 Task: Add an event with the title Second Product Testing Session, date '2023/12/23', time 7:00 AM to 9:00 AMand add a description: Participants will be divided into teams, ensuring a mix of individuals from different departments or backgrounds. This encourages cross-team collaboration and allows participants to interact with colleagues they may not typically work closely with.Select event color  Banana . Add location for the event as: 123 Acropolis of Athens, Athens, Greece, logged in from the account softage.6@softage.netand send the event invitation to softage.3@softage.net and softage.4@softage.net. Set a reminder for the event Doesn't repeat
Action: Mouse moved to (91, 112)
Screenshot: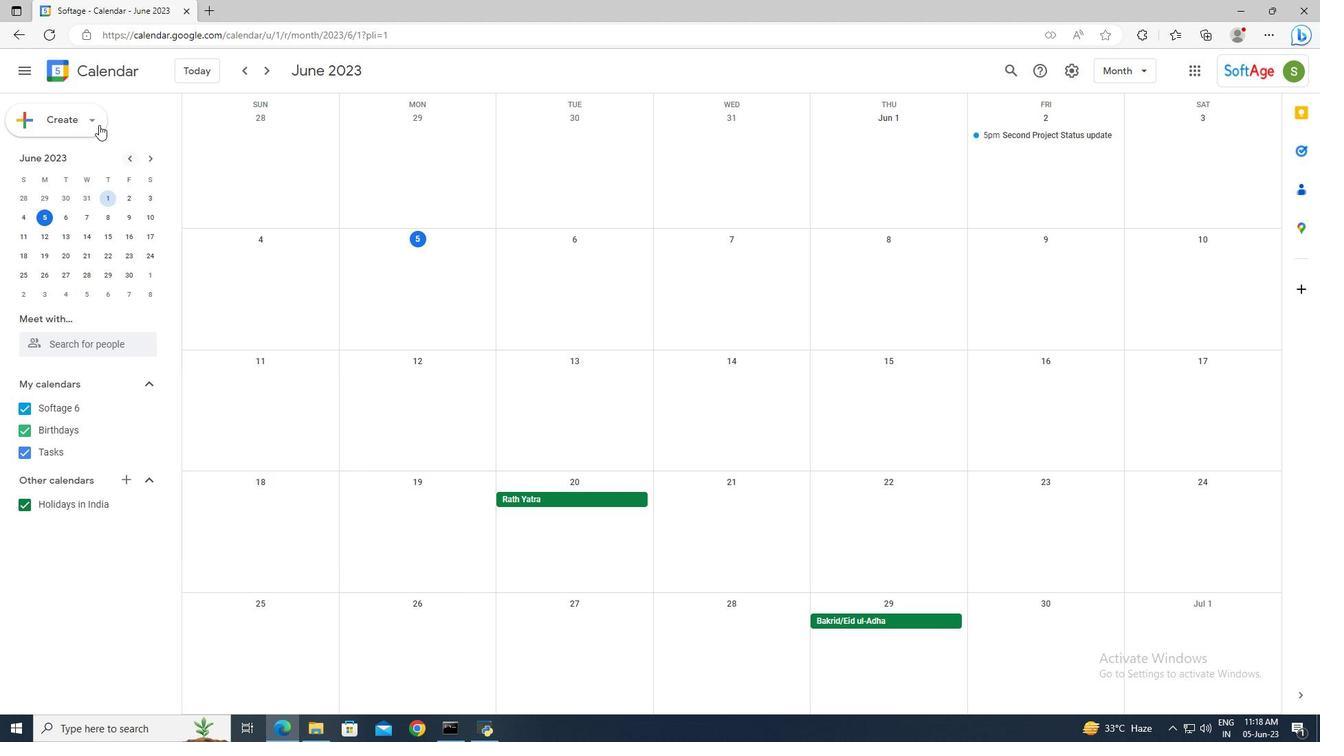 
Action: Mouse pressed left at (91, 112)
Screenshot: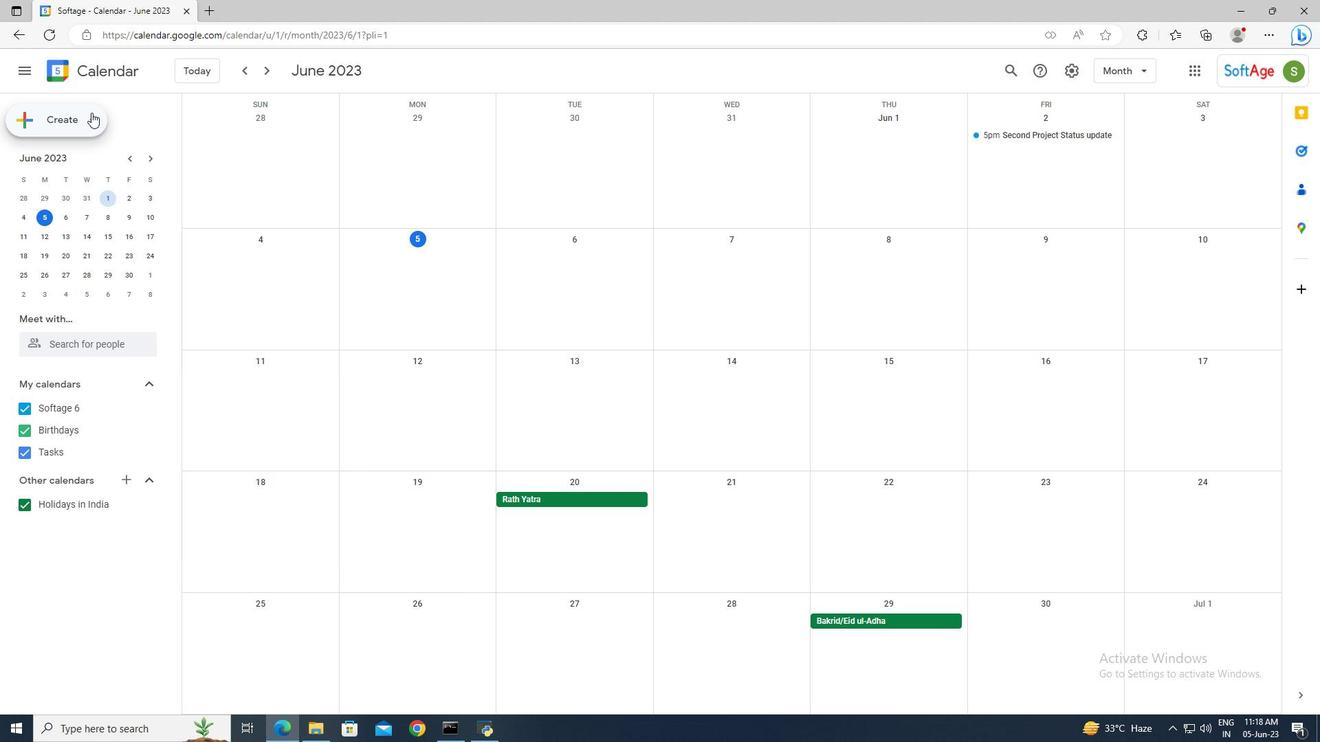 
Action: Mouse moved to (103, 148)
Screenshot: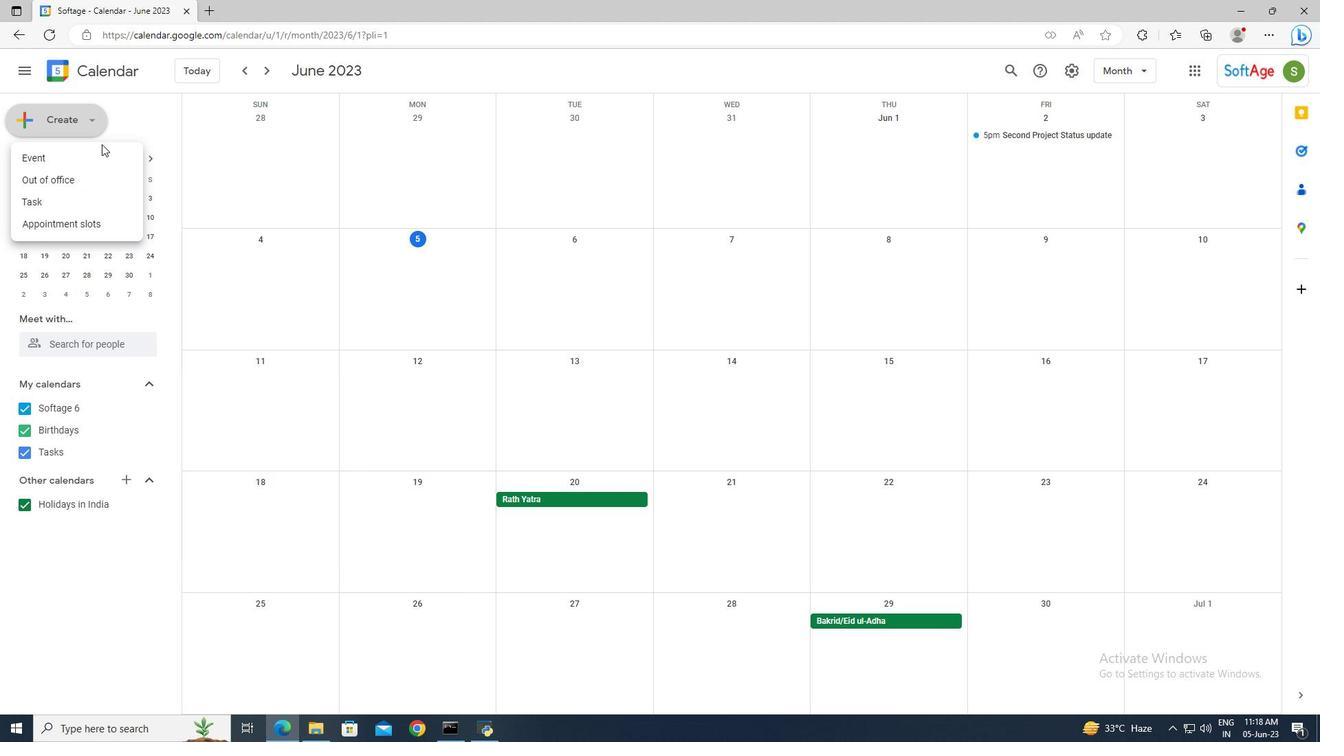 
Action: Mouse pressed left at (103, 148)
Screenshot: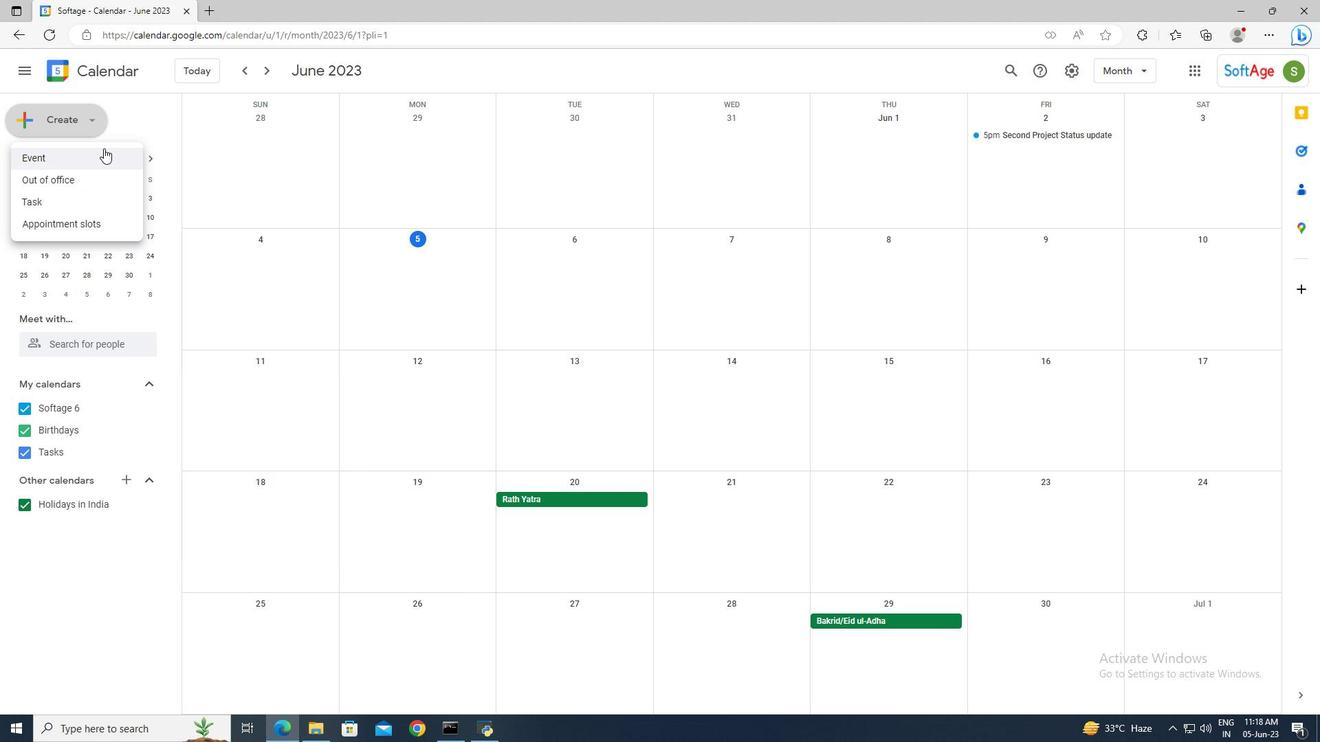 
Action: Mouse moved to (683, 464)
Screenshot: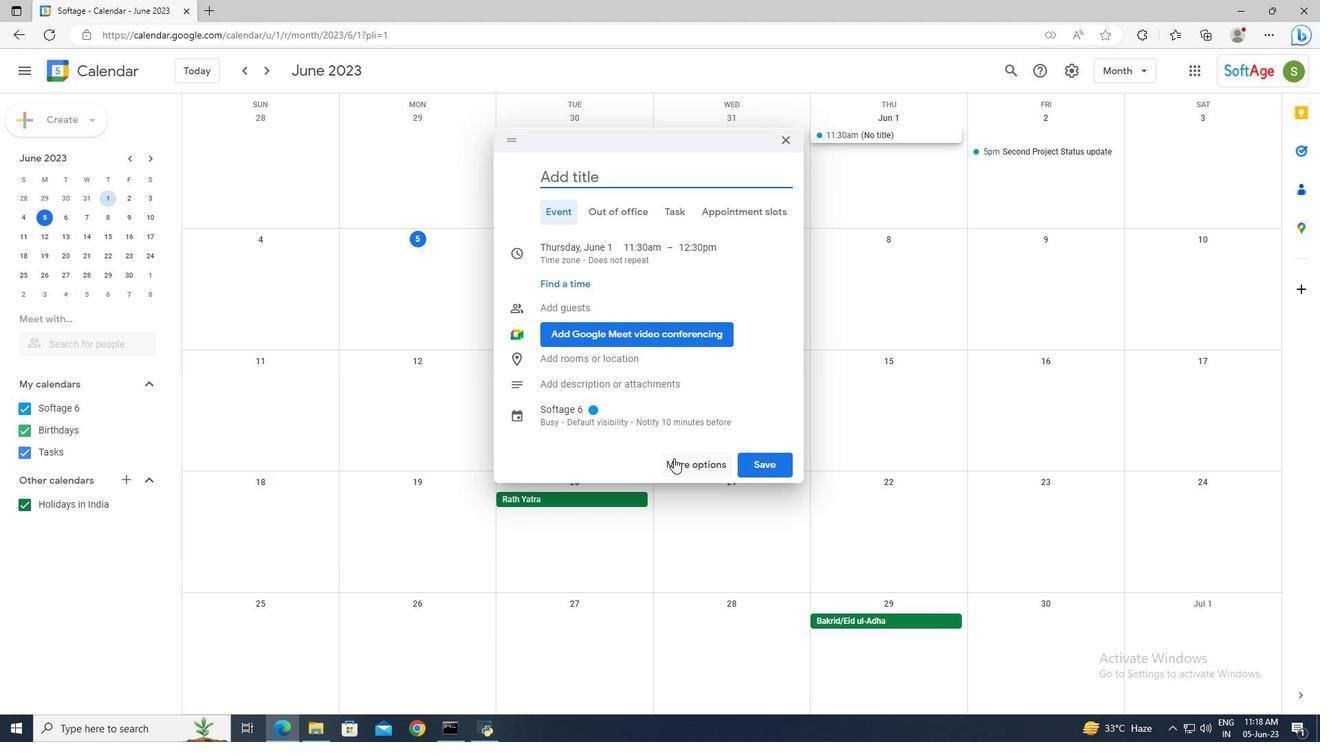 
Action: Mouse pressed left at (683, 464)
Screenshot: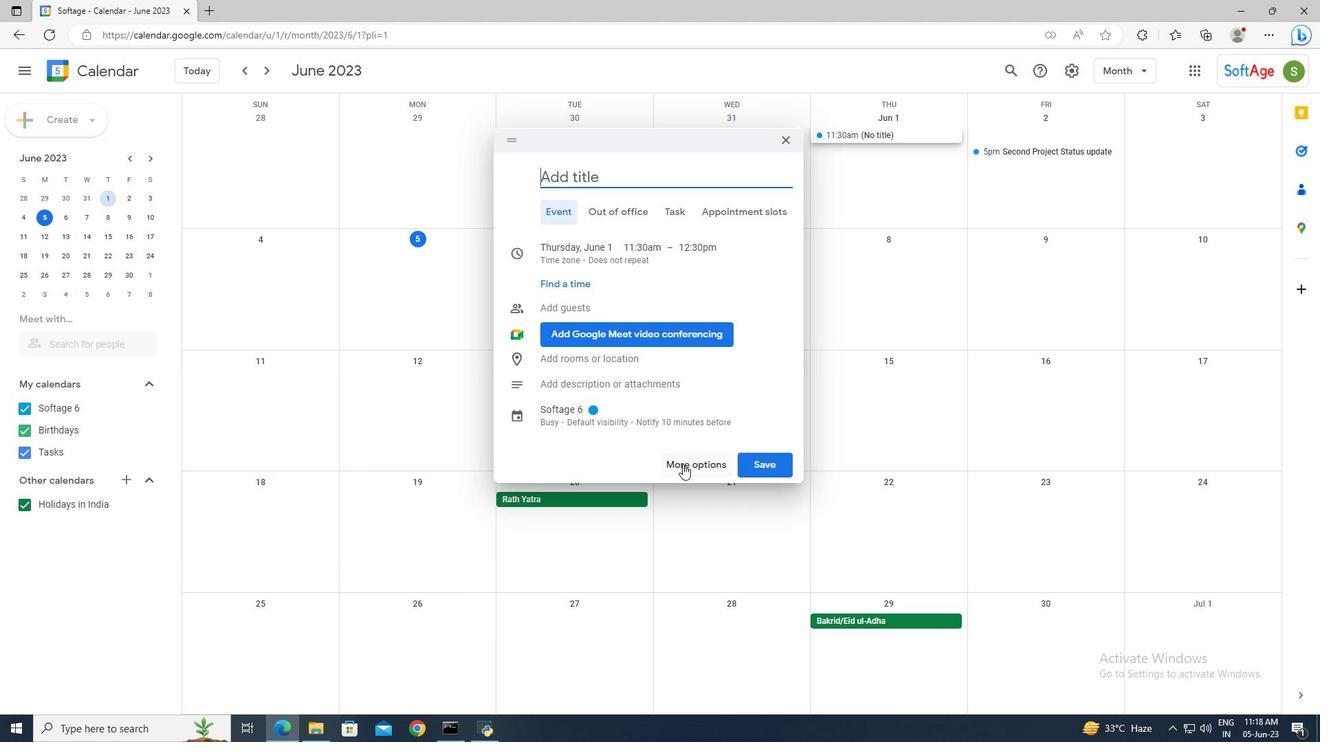 
Action: Mouse moved to (453, 89)
Screenshot: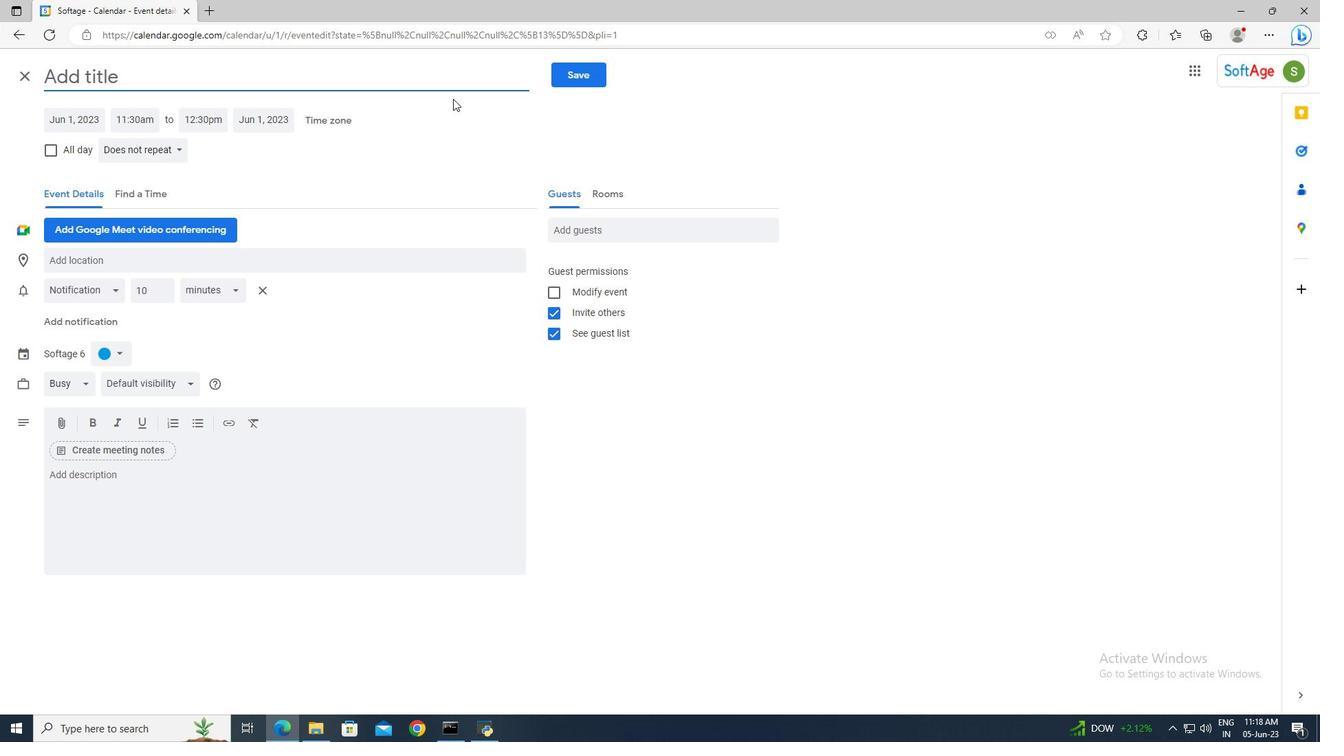 
Action: Mouse pressed left at (453, 89)
Screenshot: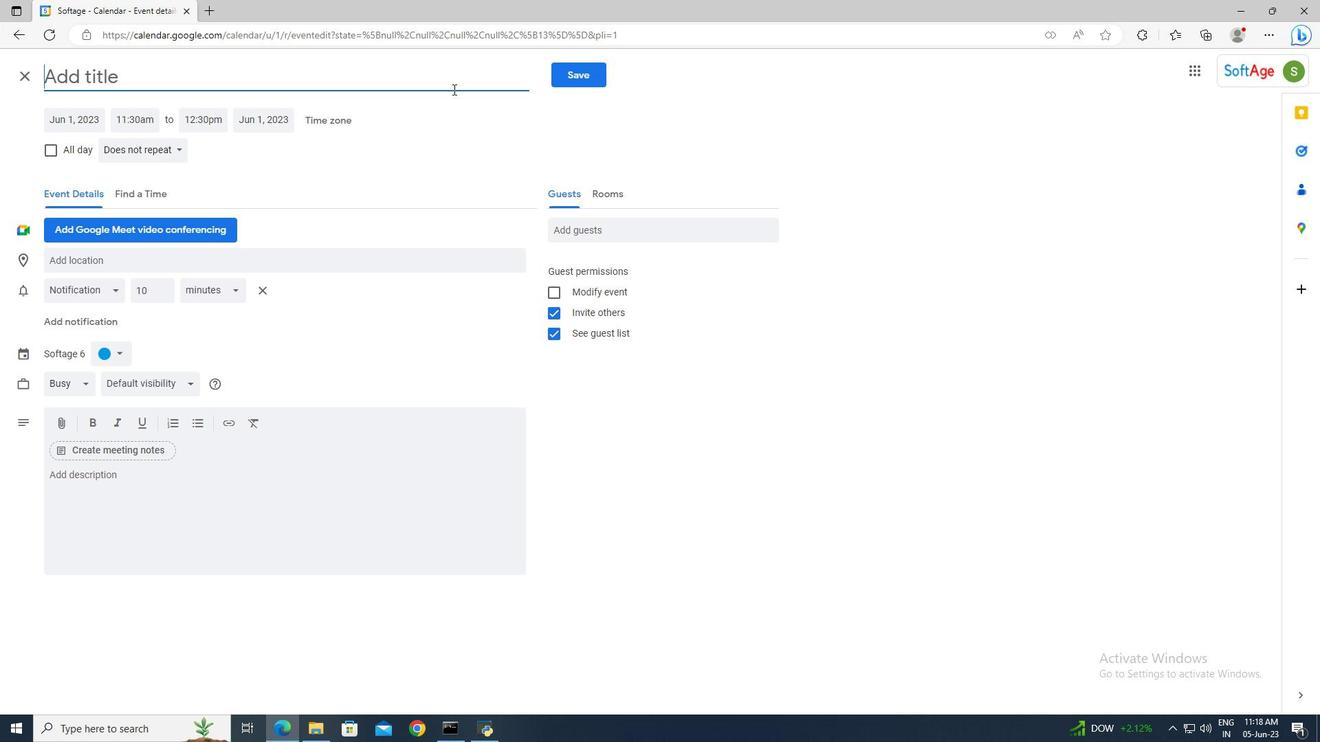 
Action: Key pressed <Key.shift>Second<Key.space><Key.shift>Product<Key.space><Key.shift>Testing<Key.space><Key.shift>Session
Screenshot: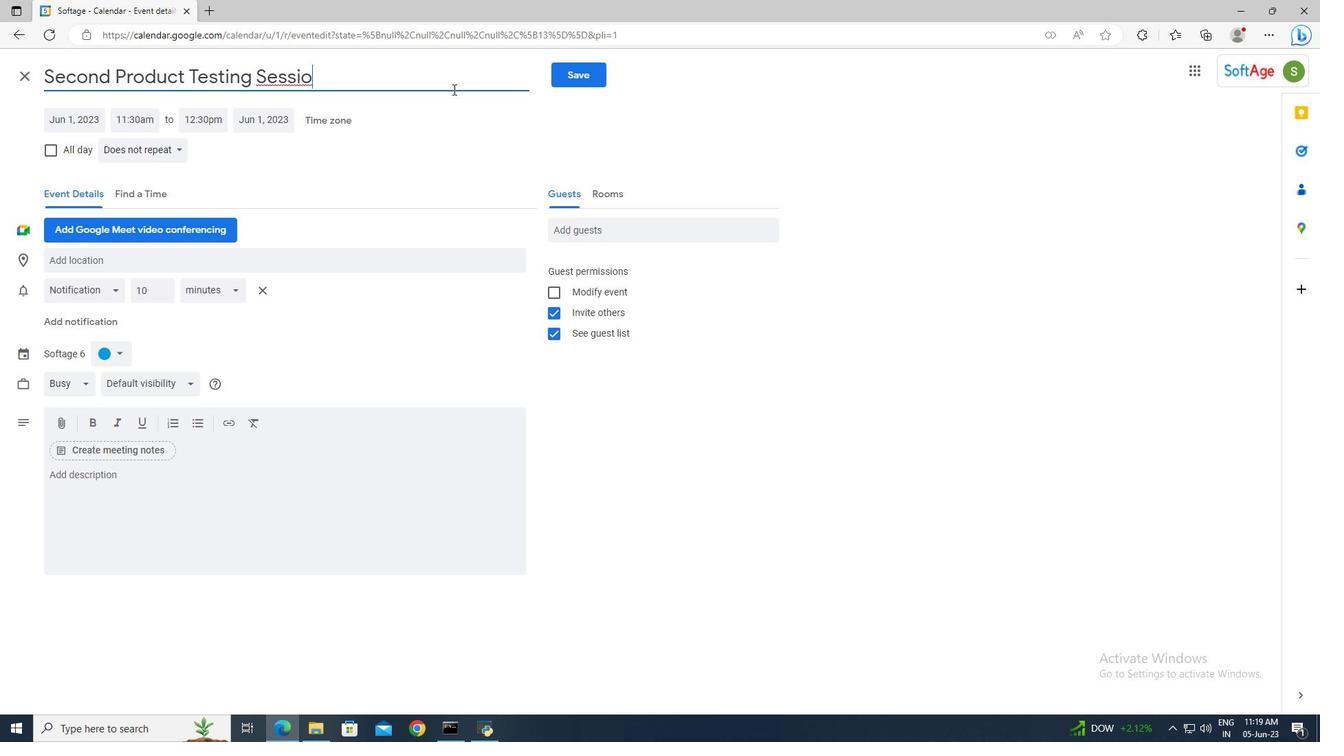 
Action: Mouse moved to (98, 118)
Screenshot: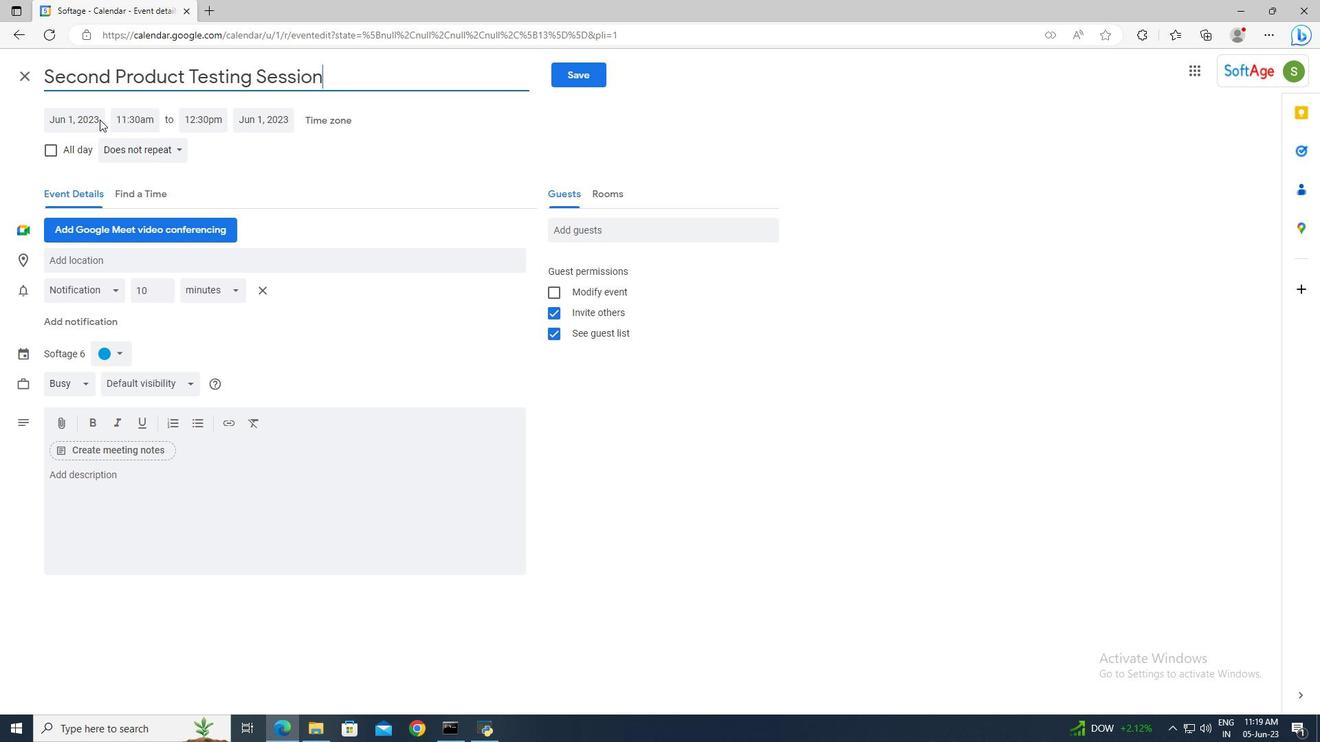 
Action: Mouse pressed left at (98, 118)
Screenshot: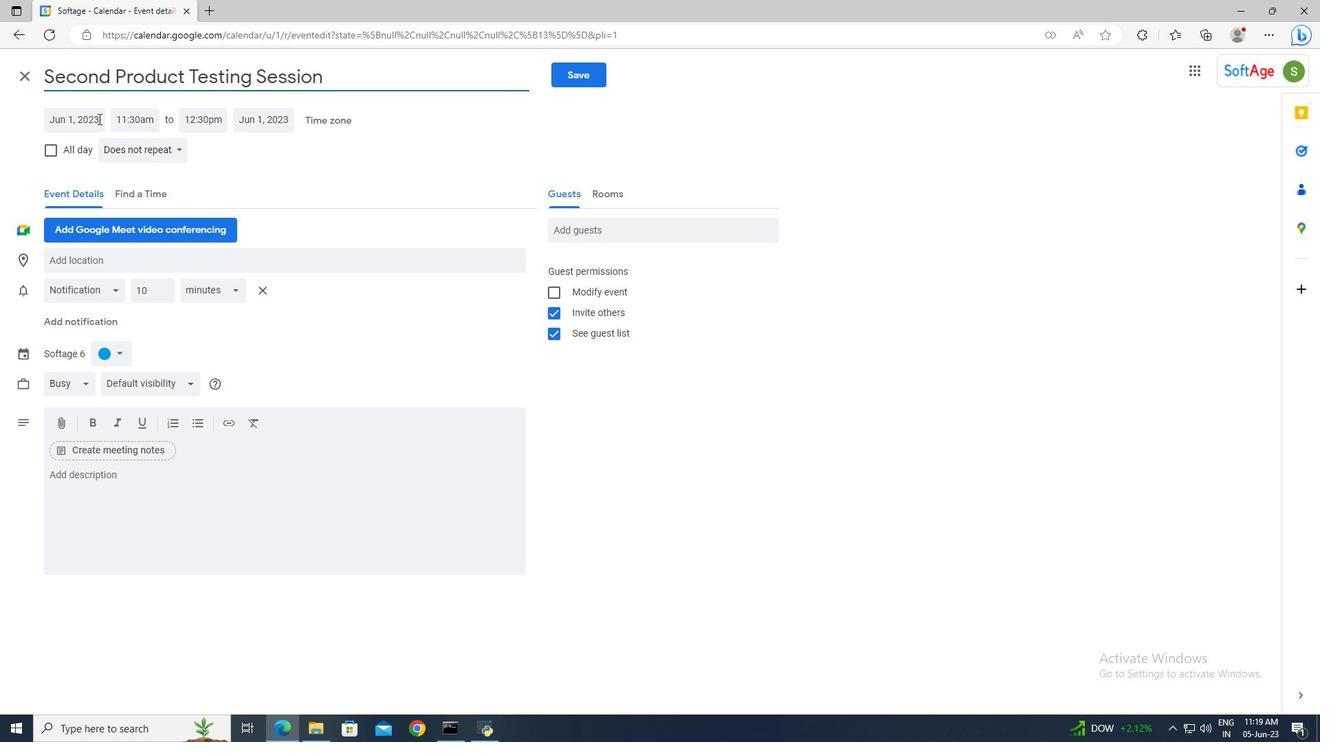 
Action: Mouse moved to (220, 152)
Screenshot: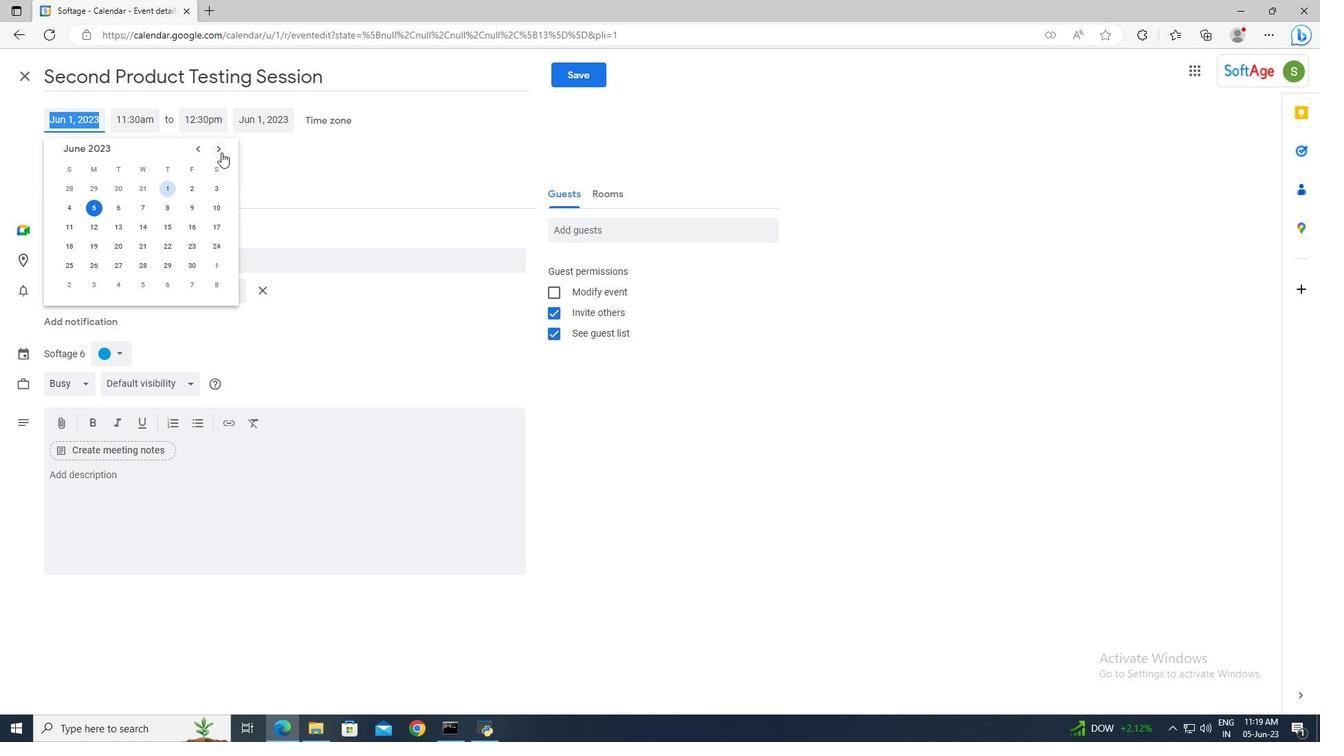
Action: Mouse pressed left at (220, 152)
Screenshot: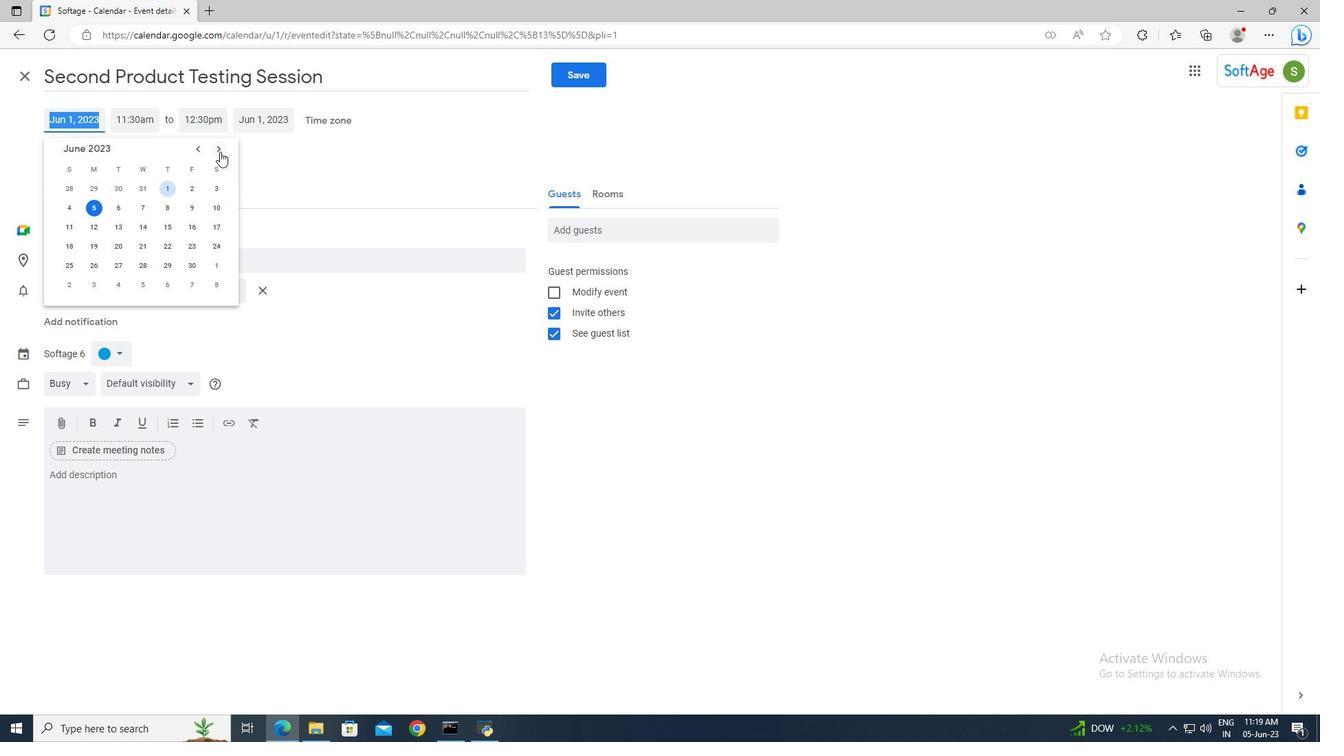 
Action: Mouse pressed left at (220, 152)
Screenshot: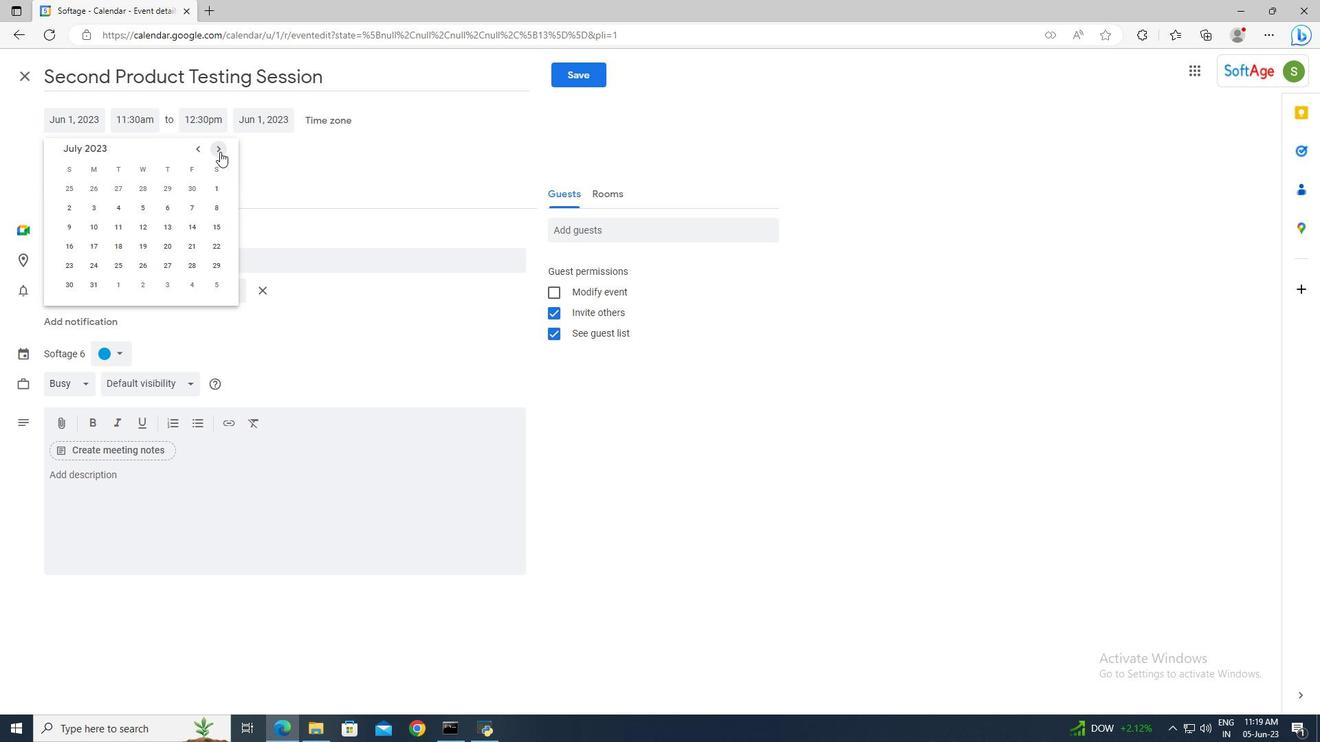 
Action: Mouse pressed left at (220, 152)
Screenshot: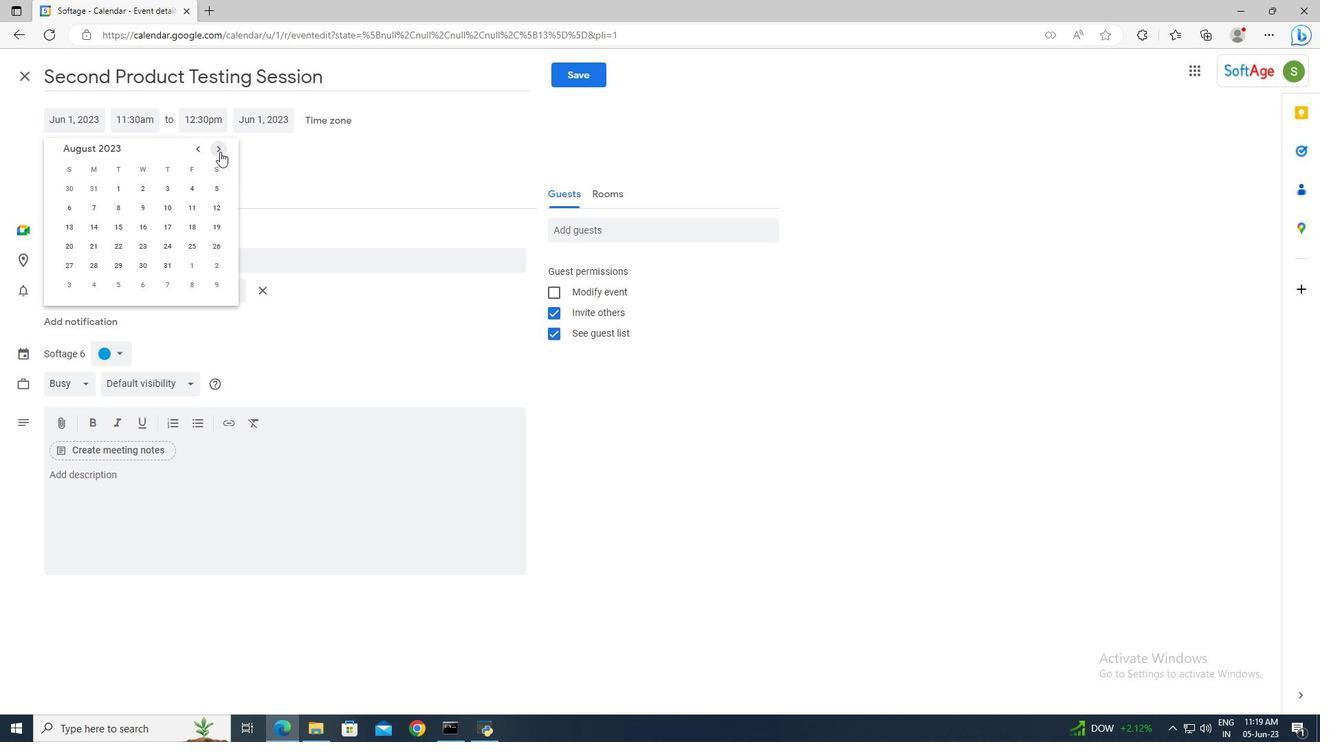 
Action: Mouse pressed left at (220, 152)
Screenshot: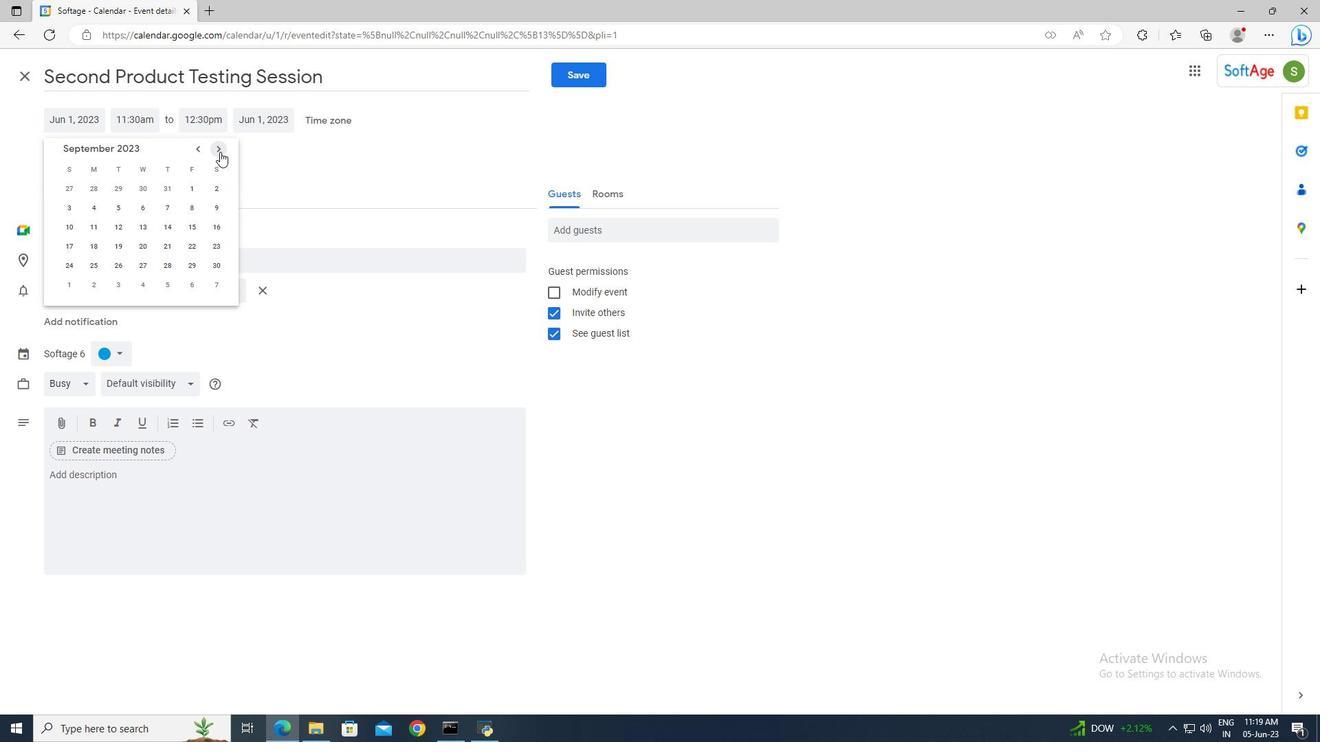 
Action: Mouse pressed left at (220, 152)
Screenshot: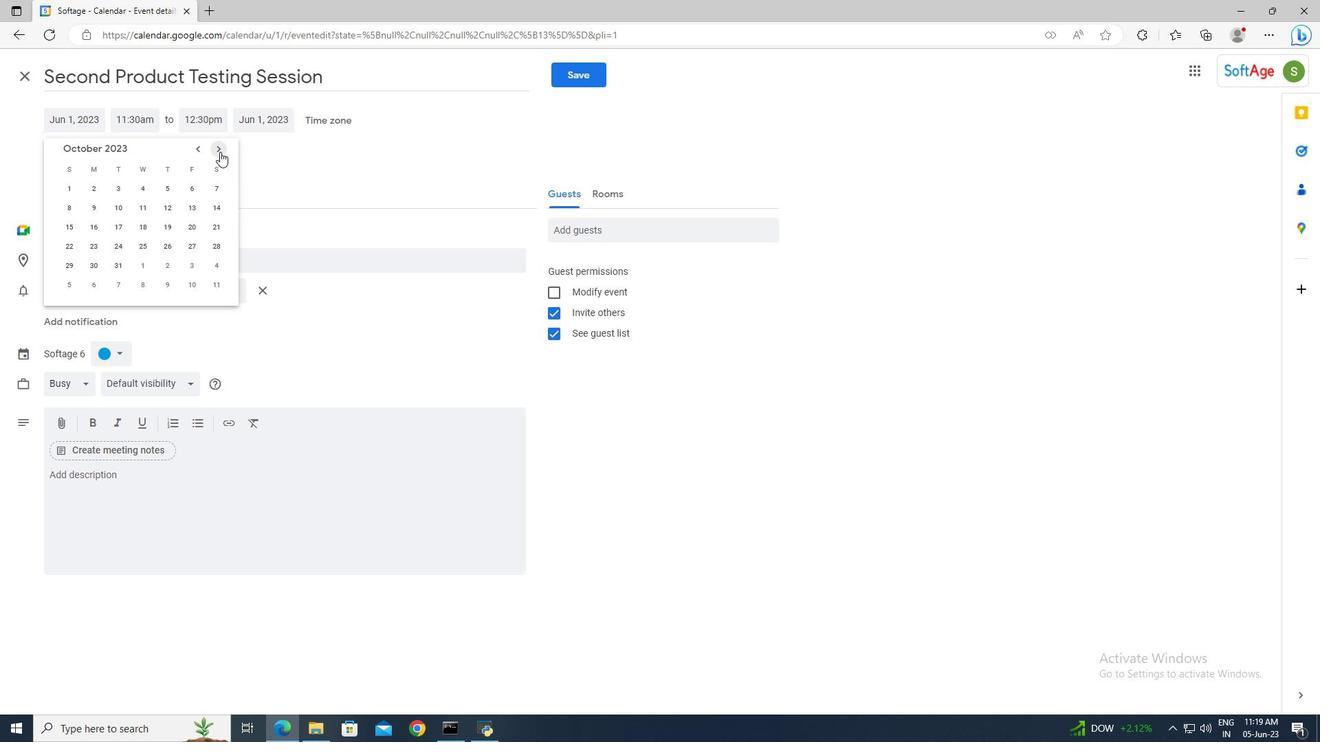 
Action: Mouse moved to (170, 242)
Screenshot: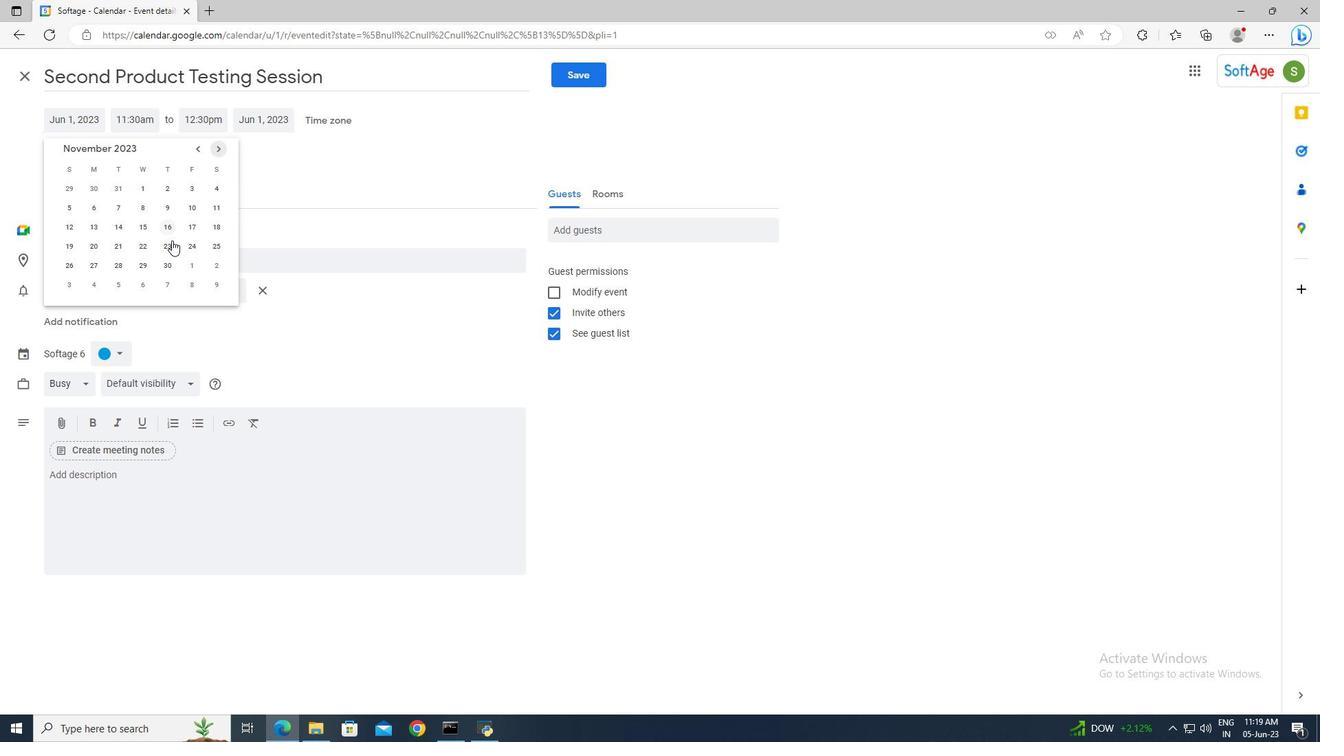 
Action: Mouse pressed left at (170, 242)
Screenshot: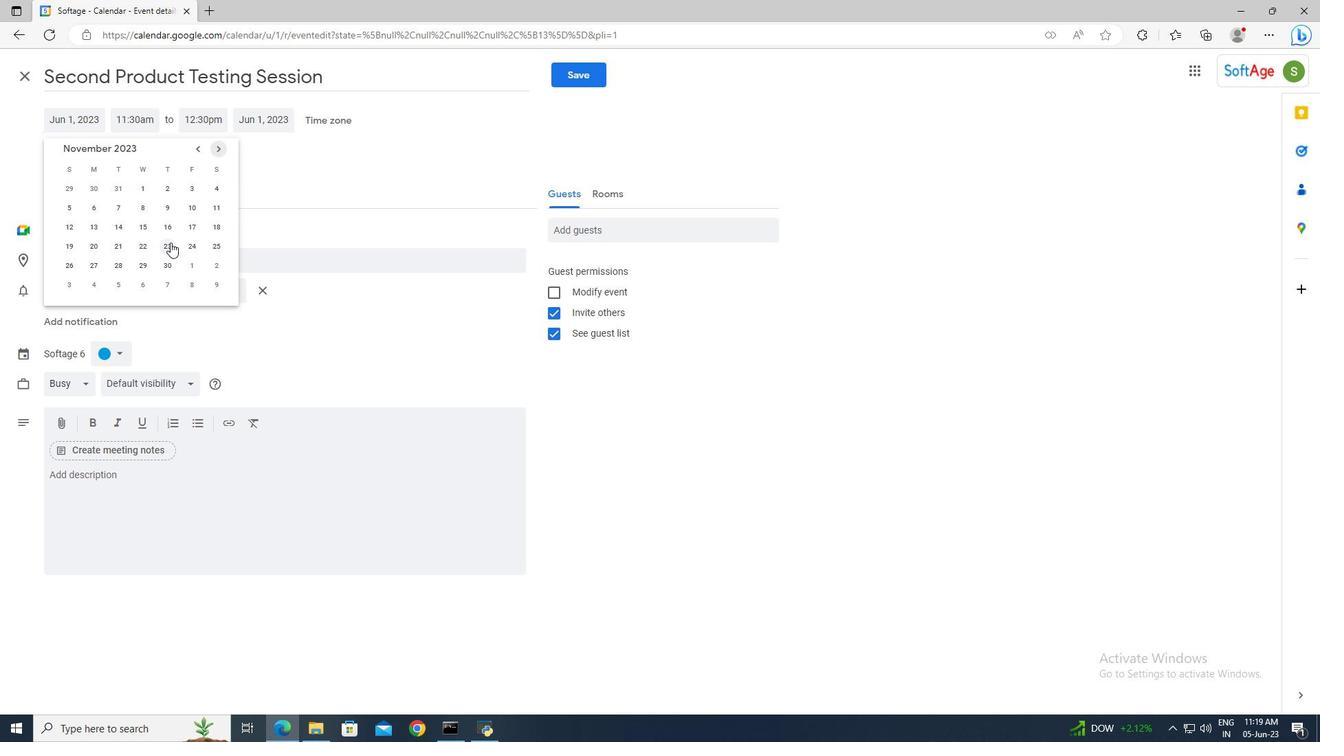 
Action: Mouse moved to (155, 124)
Screenshot: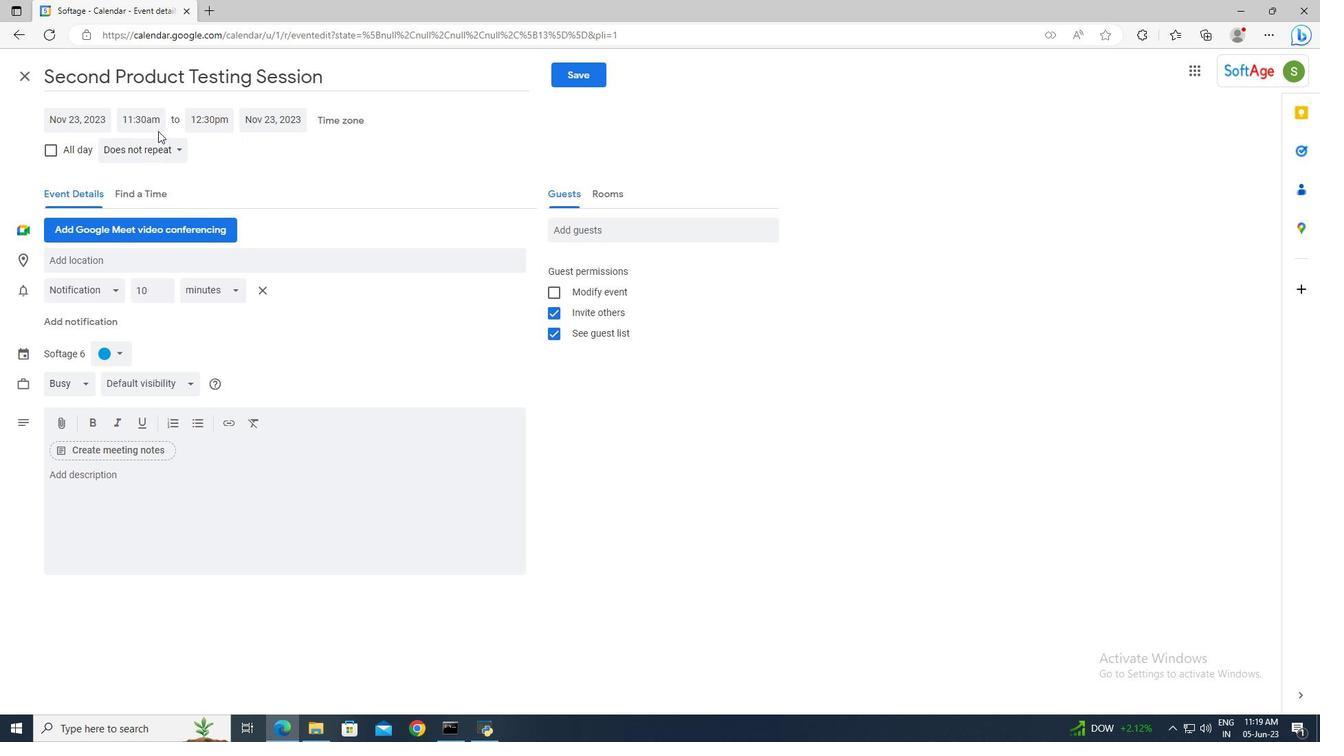 
Action: Mouse pressed left at (155, 124)
Screenshot: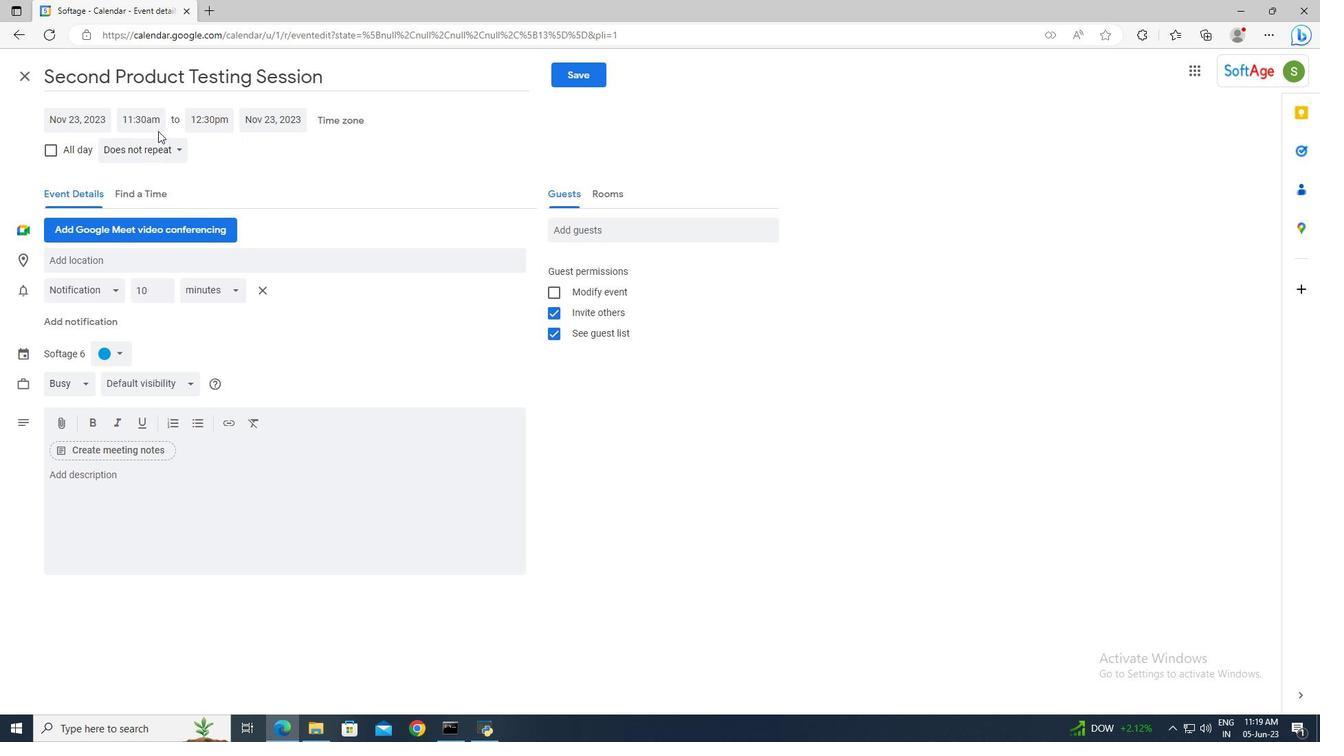 
Action: Key pressed 7<Key.shift>:00am<Key.enter><Key.tab>9<Key.shift>:00<Key.enter>
Screenshot: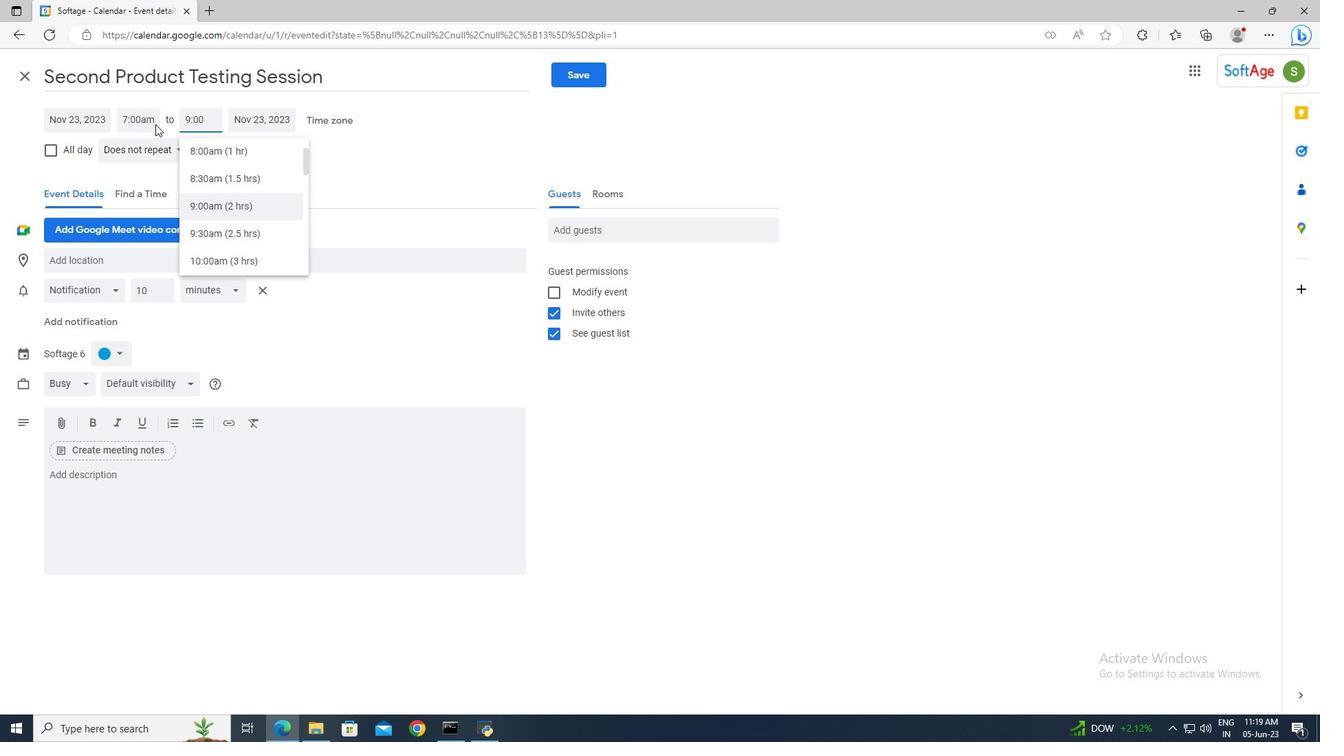 
Action: Mouse moved to (145, 484)
Screenshot: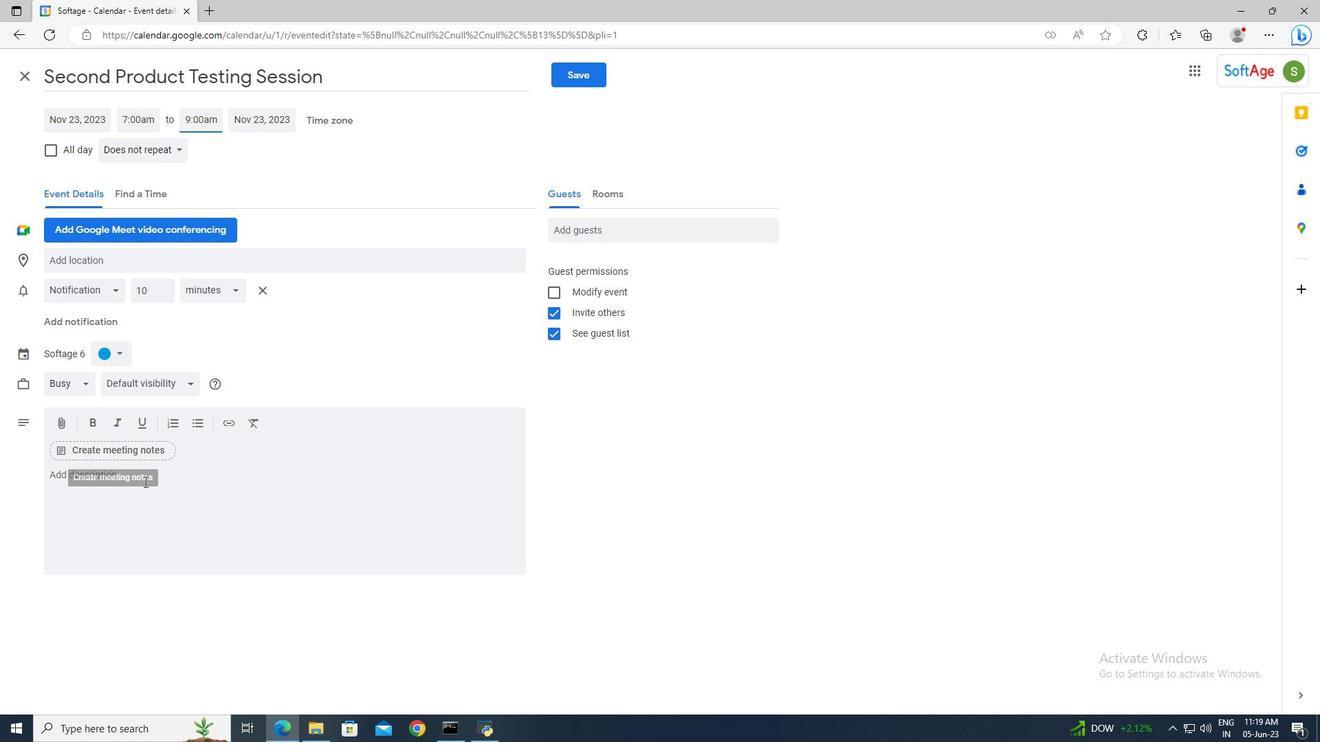 
Action: Mouse pressed left at (145, 484)
Screenshot: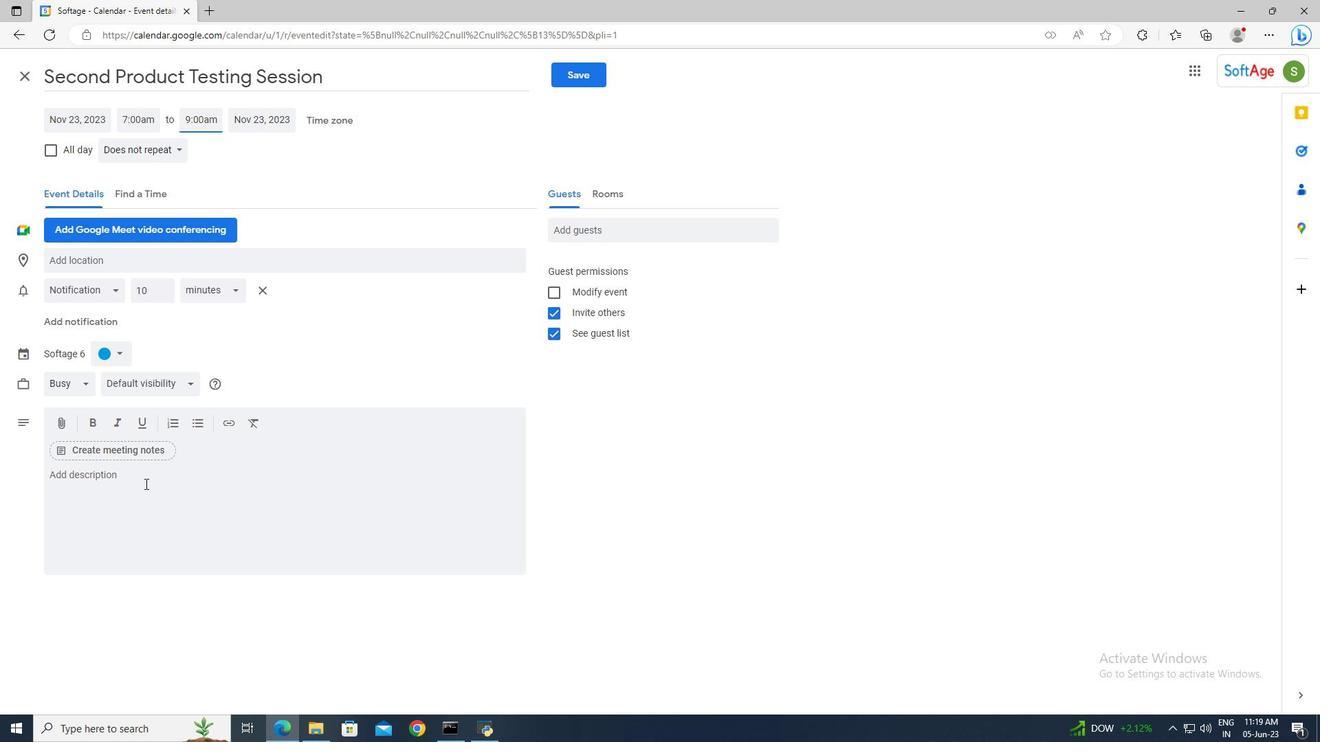 
Action: Key pressed <Key.shift>Participants<Key.space>will<Key.space>be<Key.space>divided<Key.space>into<Key.space>teams,<Key.space>ensuring<Key.space>a<Key.space>mix<Key.space>of<Key.space>individuals<Key.space>from<Key.space>different<Key.space>departments<Key.space>or<Key.space>backgrounds.<Key.space><Key.shift>This<Key.space>encourages<Key.space>cross-team<Key.space>collaboration<Key.space>and<Key.space>allows<Key.space>participants<Key.space>to<Key.space>interact<Key.space>with<Key.space>colleagues<Key.space>they<Key.space>may<Key.space>not<Key.space>typically<Key.space>work<Key.space>closely<Key.space>with.
Screenshot: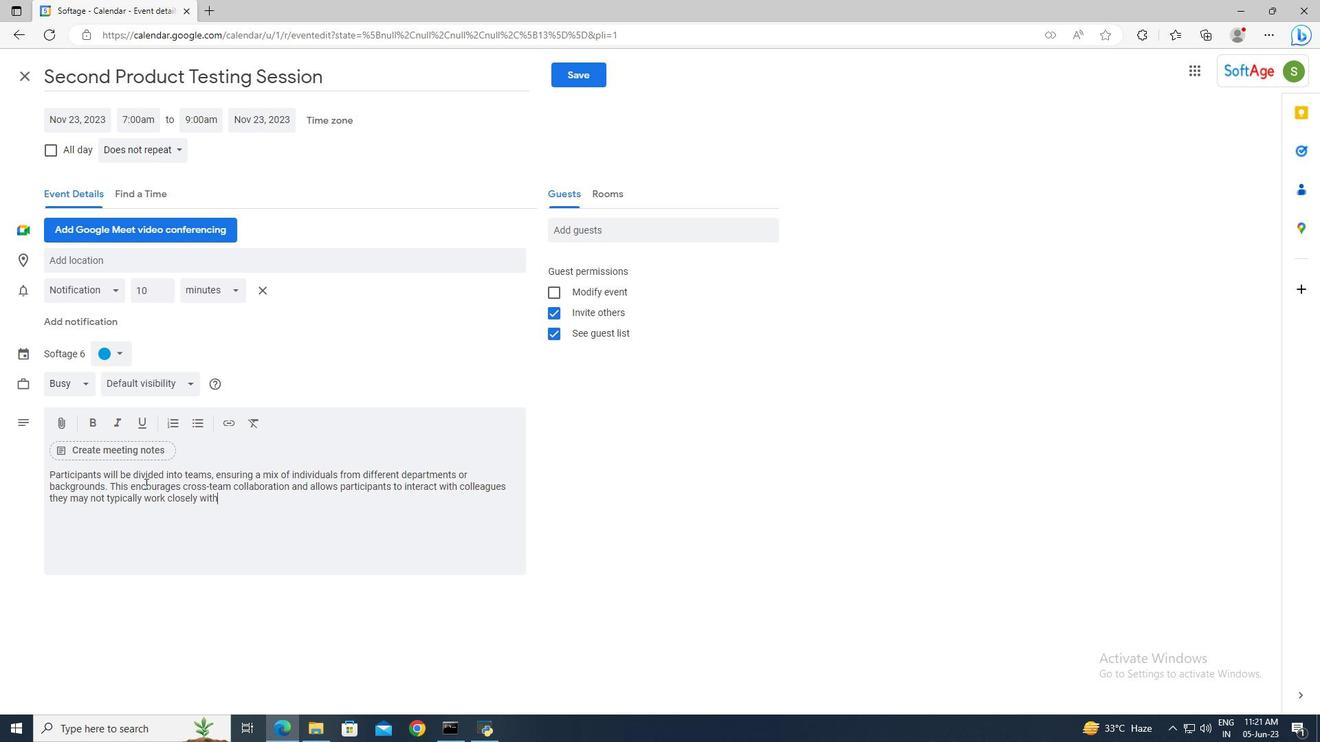
Action: Mouse moved to (122, 354)
Screenshot: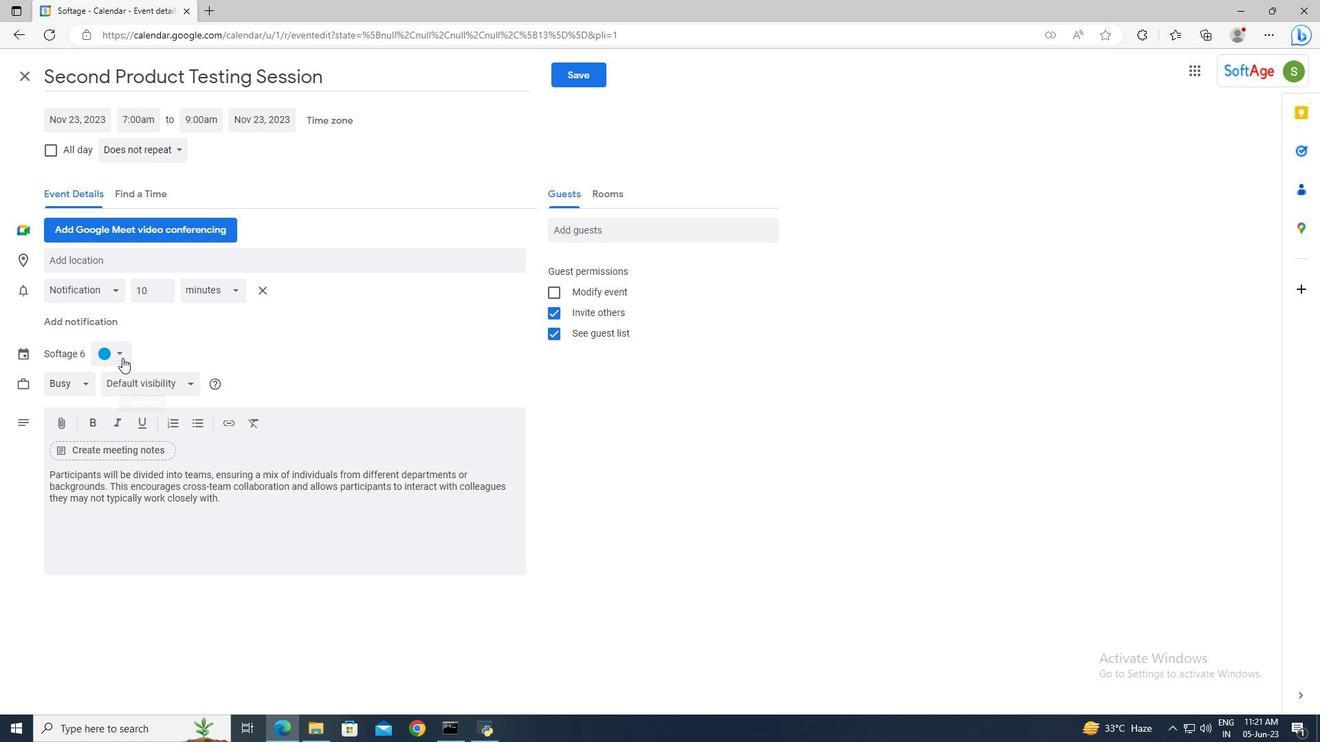 
Action: Mouse pressed left at (122, 354)
Screenshot: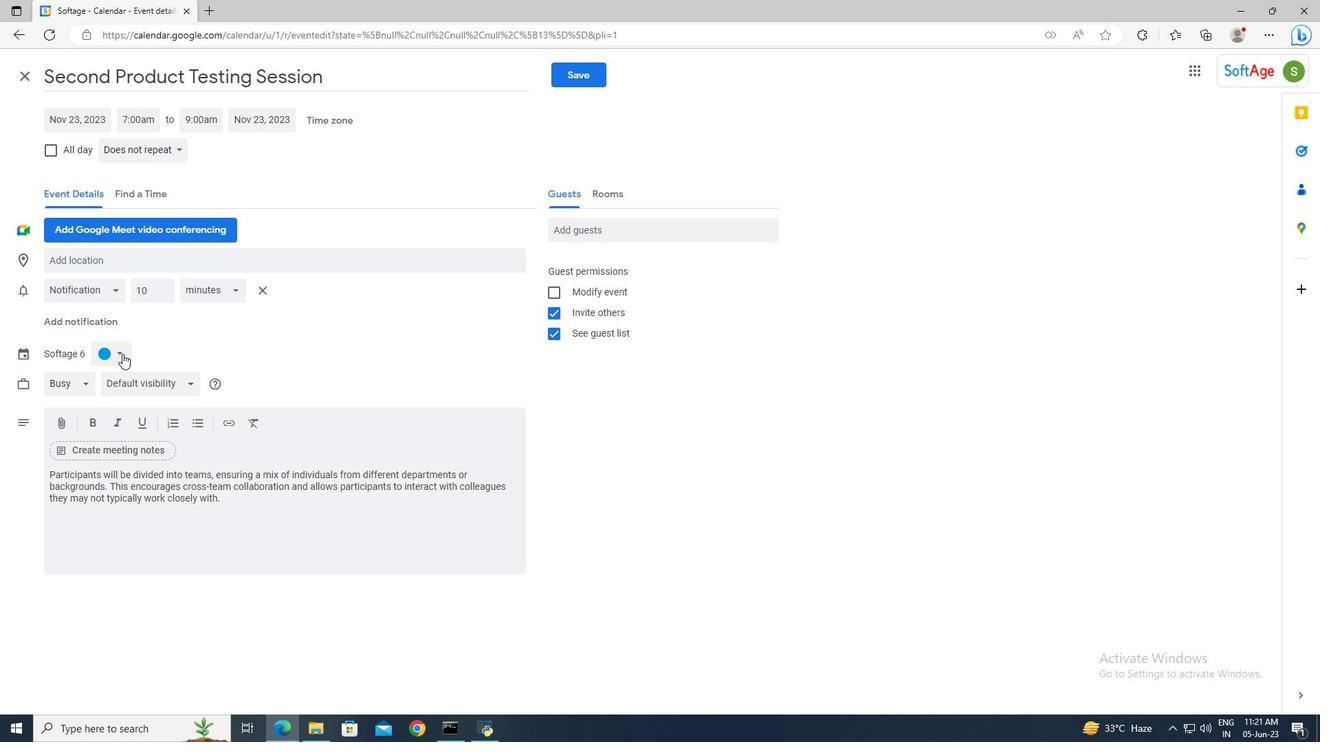 
Action: Mouse moved to (122, 368)
Screenshot: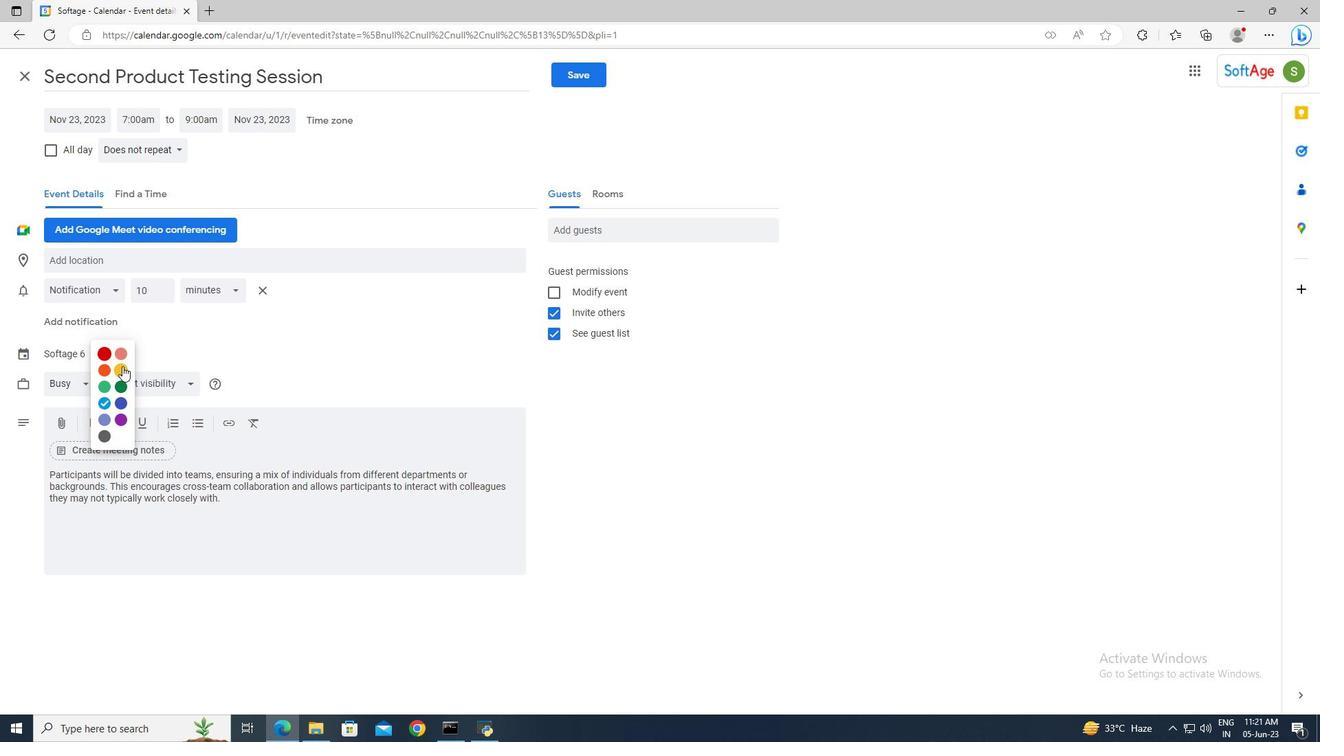 
Action: Mouse pressed left at (122, 368)
Screenshot: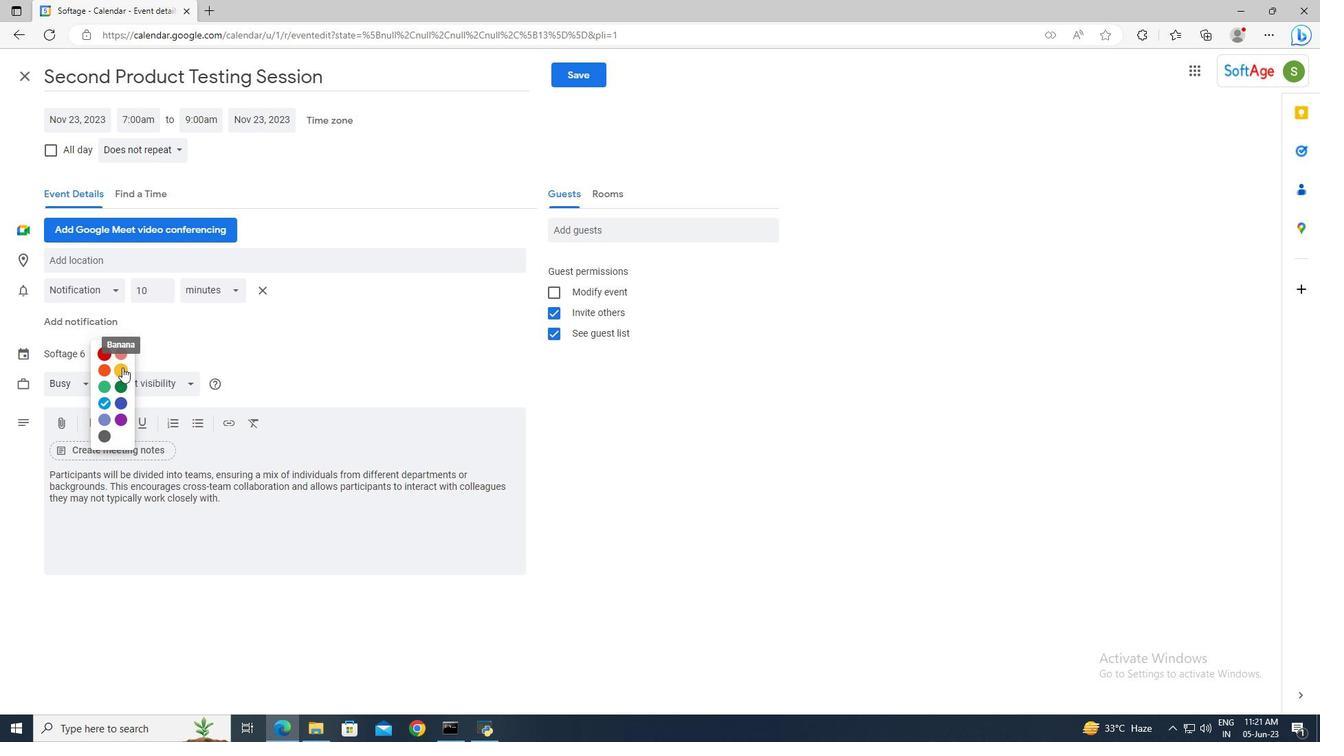 
Action: Mouse moved to (129, 269)
Screenshot: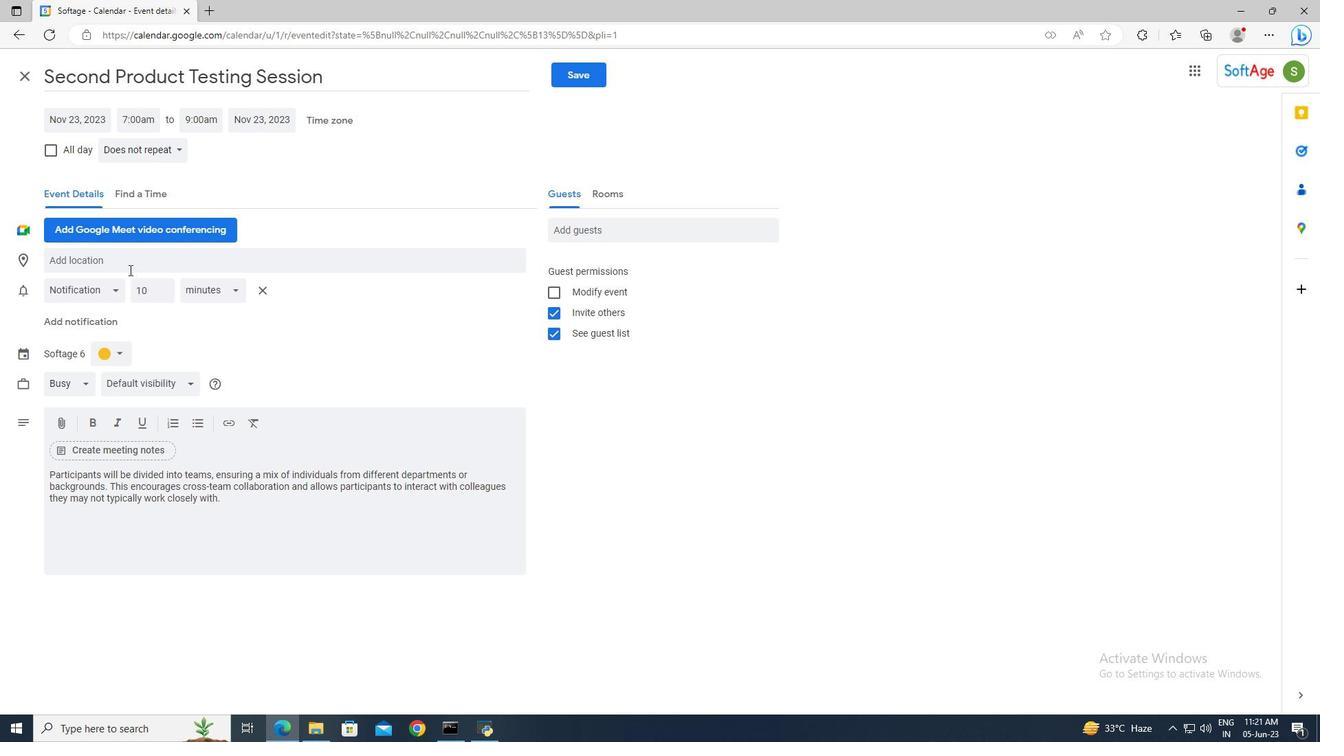 
Action: Mouse pressed left at (129, 269)
Screenshot: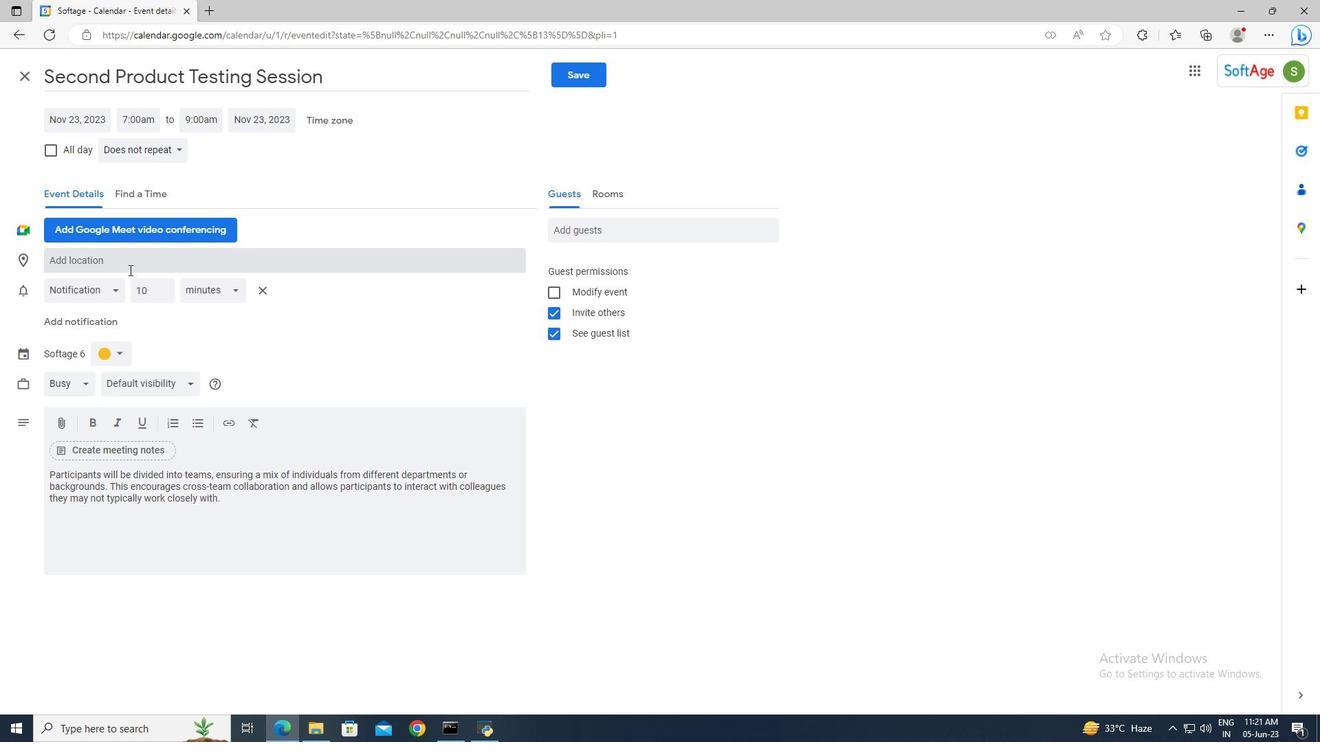 
Action: Key pressed 123<Key.space><Key.shift>Acropolis<Key.space>of<Key.space><Key.shift>Athens,<Key.space><Key.shift>Athens,<Key.space><Key.shift>Greece
Screenshot: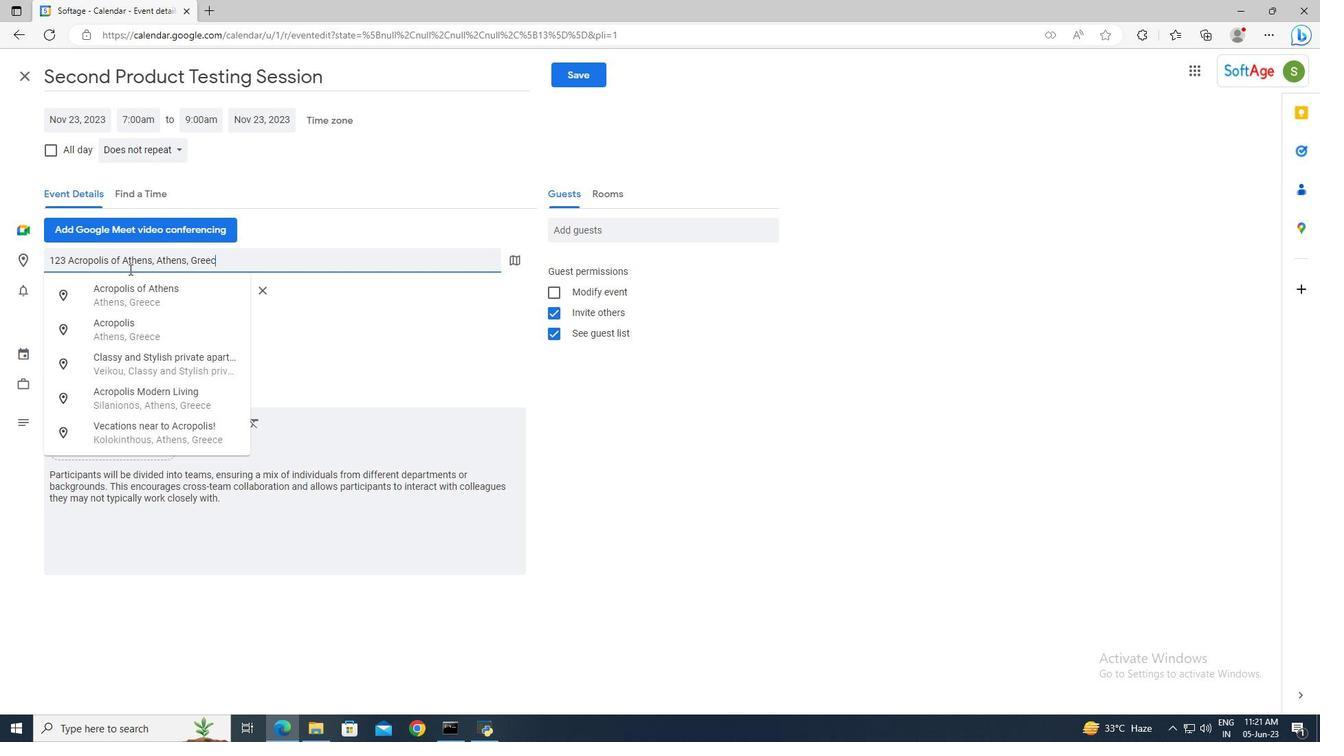 
Action: Mouse moved to (140, 295)
Screenshot: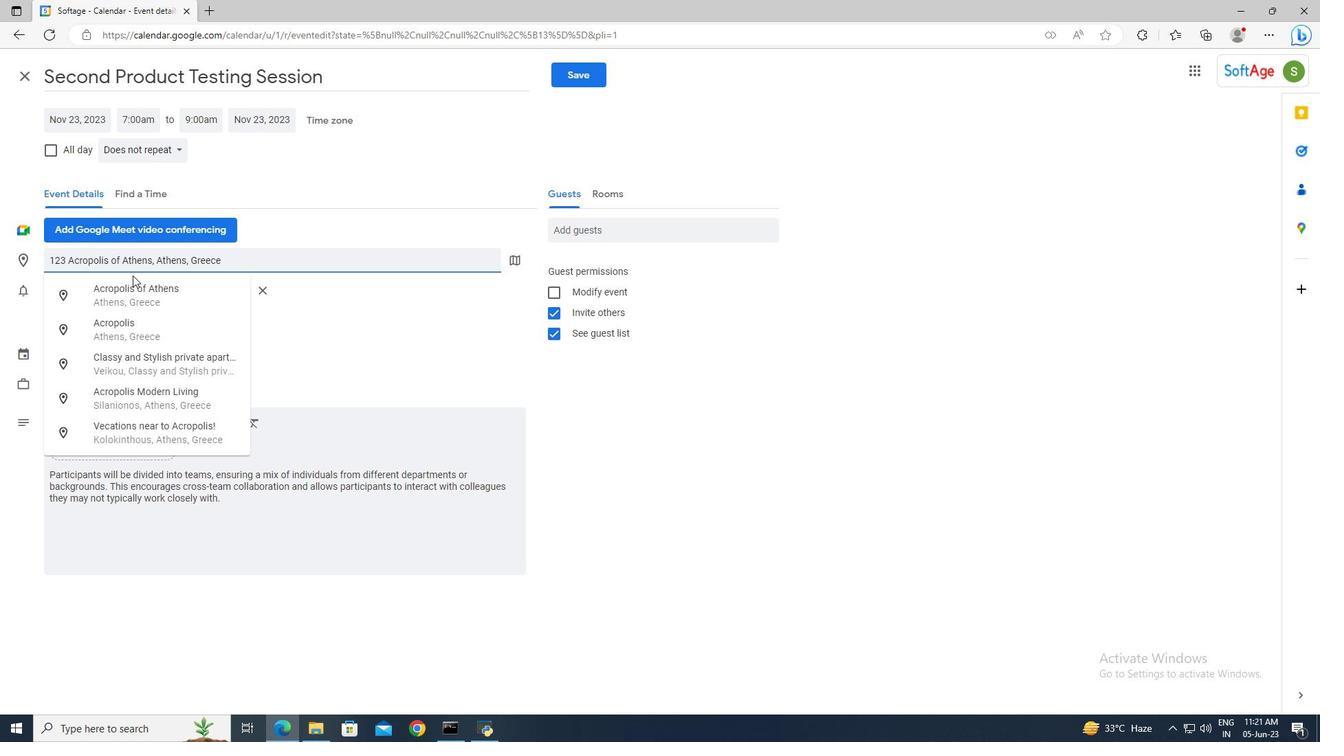 
Action: Mouse pressed left at (140, 295)
Screenshot: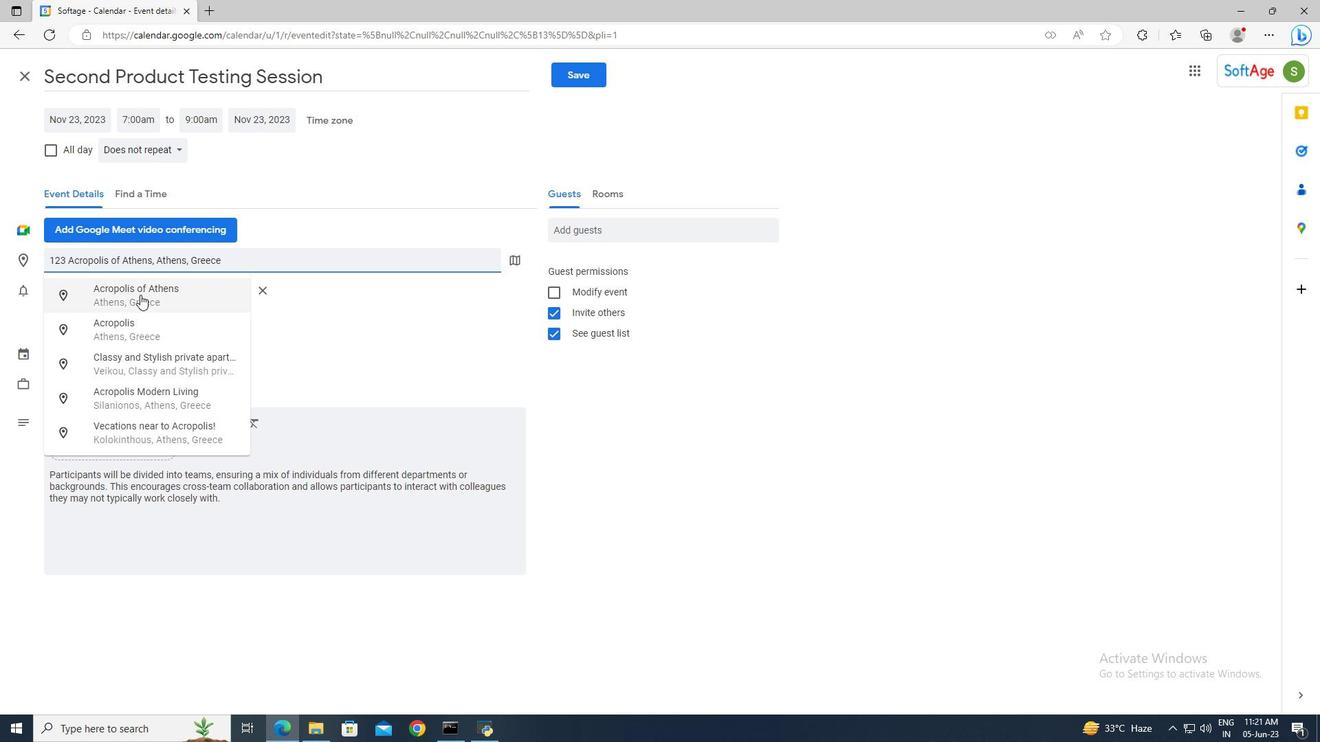 
Action: Mouse moved to (564, 237)
Screenshot: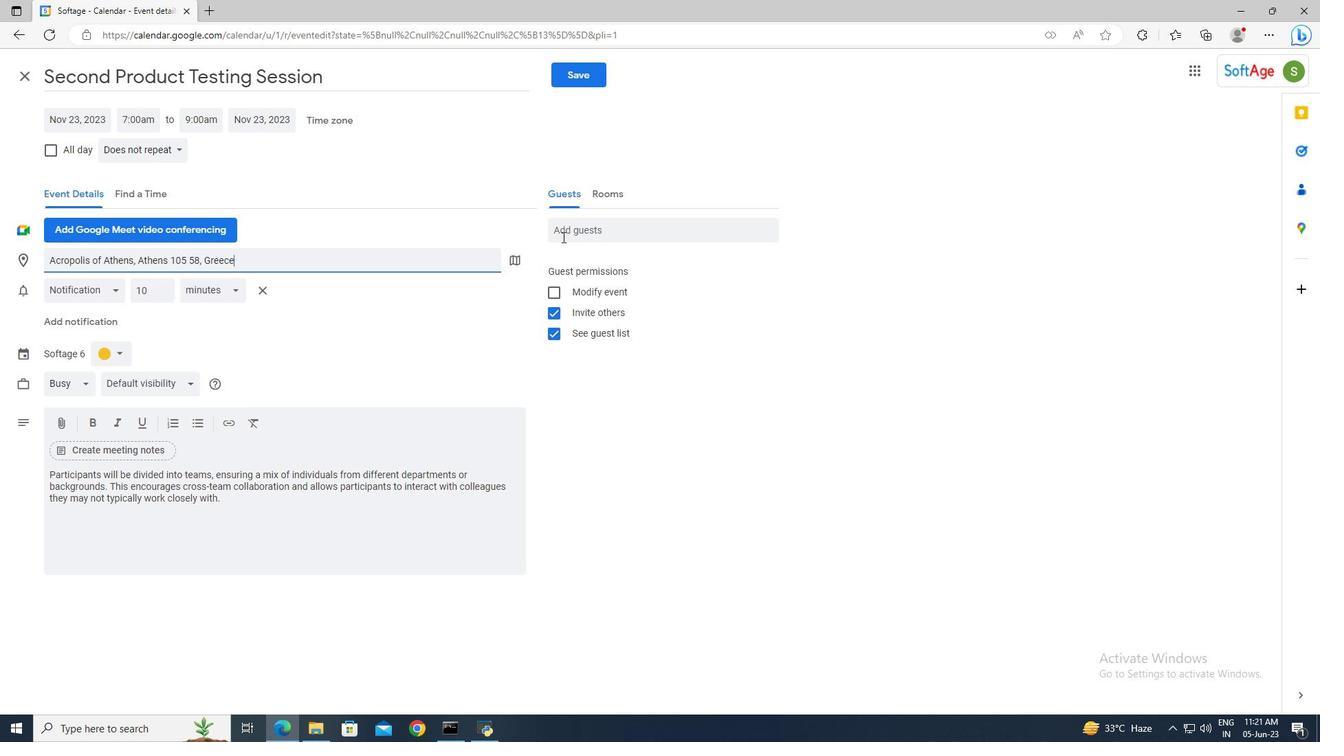 
Action: Mouse pressed left at (564, 237)
Screenshot: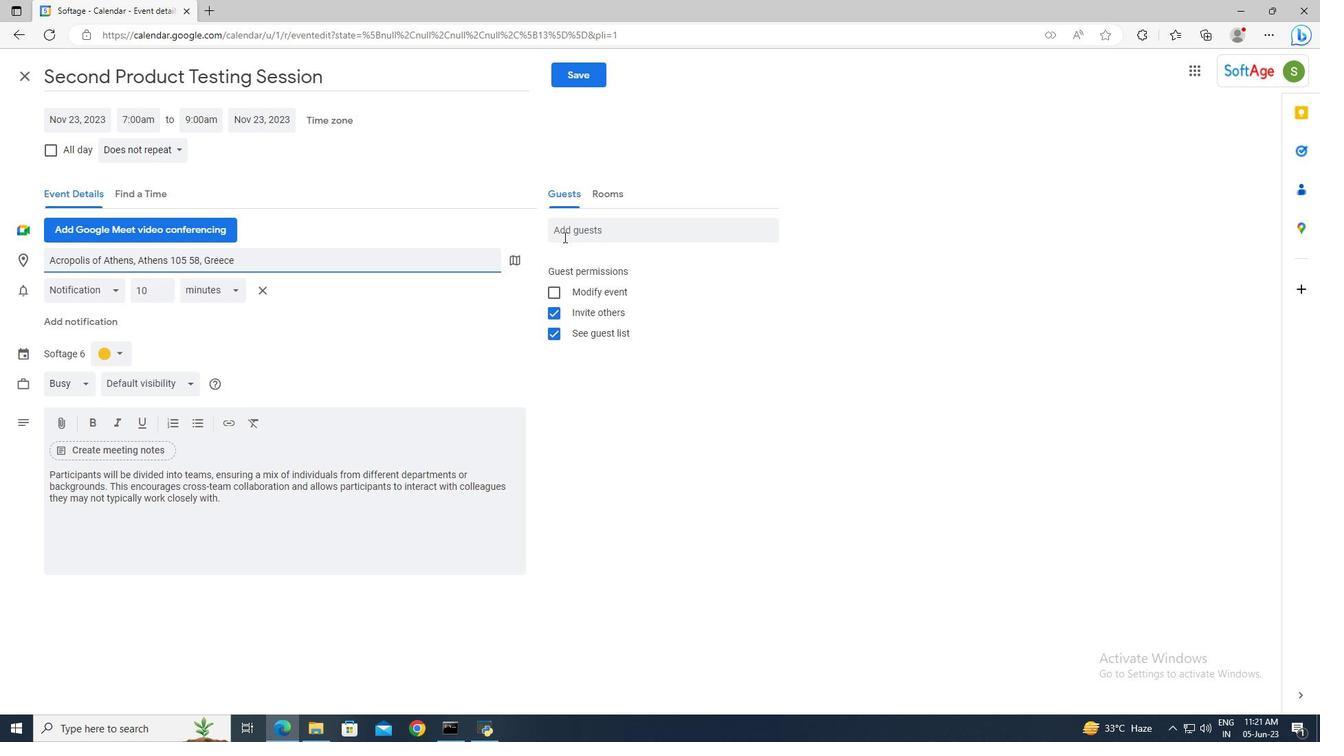 
Action: Mouse moved to (569, 237)
Screenshot: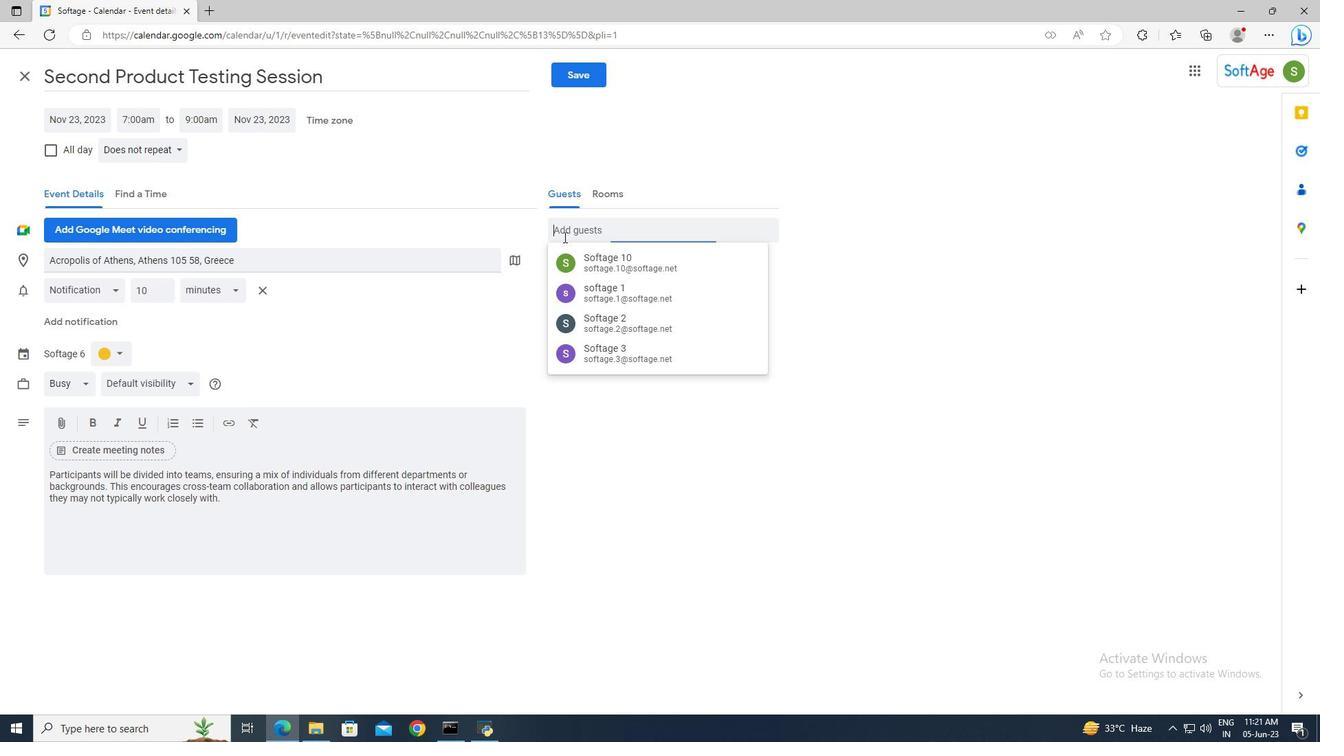 
Action: Key pressed softage.3<Key.shift>@softage.net<Key.enter>softage.4<Key.shift>@softage.net<Key.enter>
Screenshot: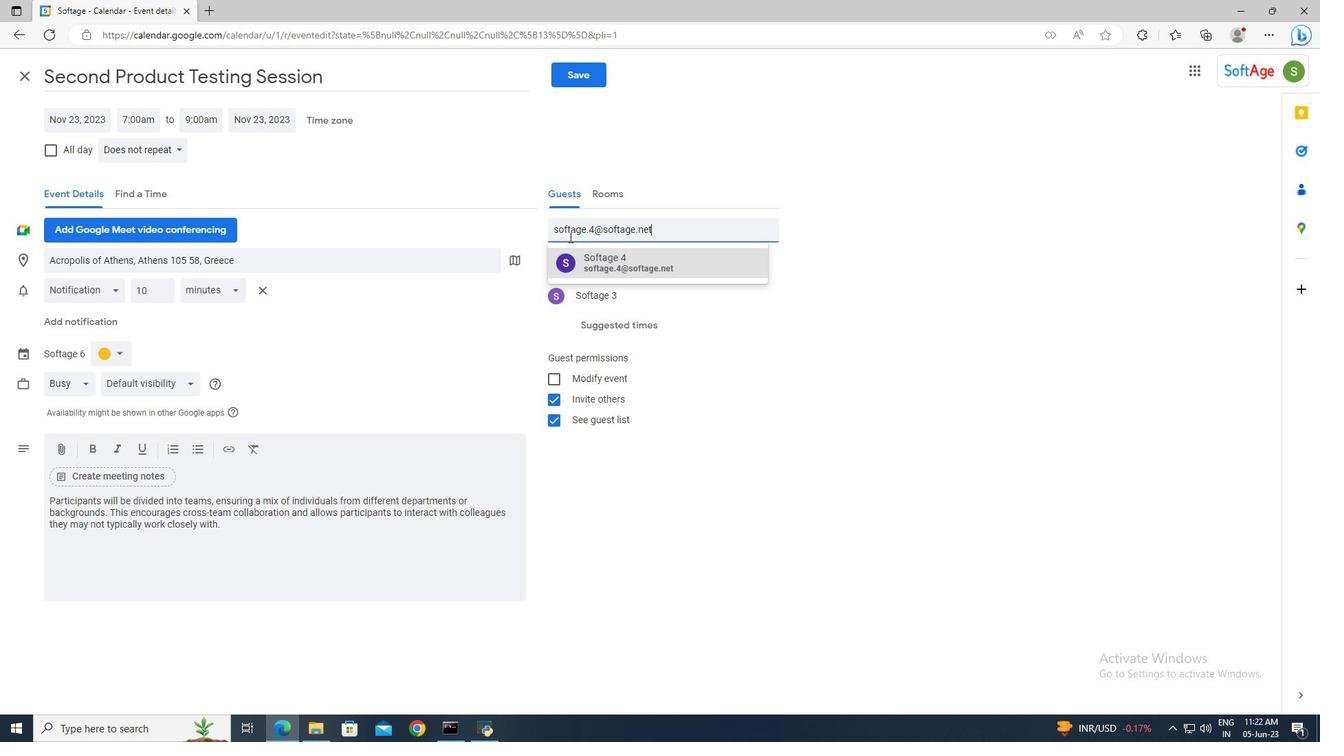 
Action: Mouse moved to (176, 143)
Screenshot: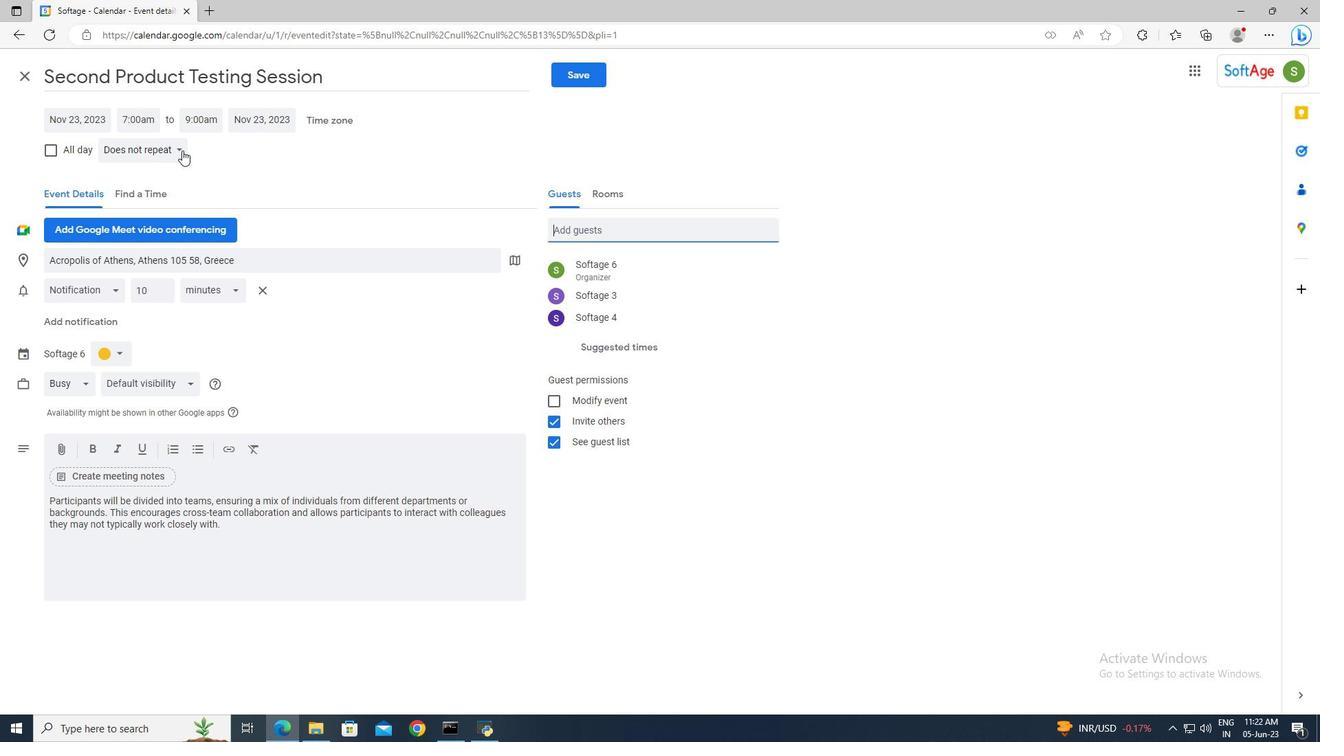 
Action: Mouse pressed left at (176, 143)
Screenshot: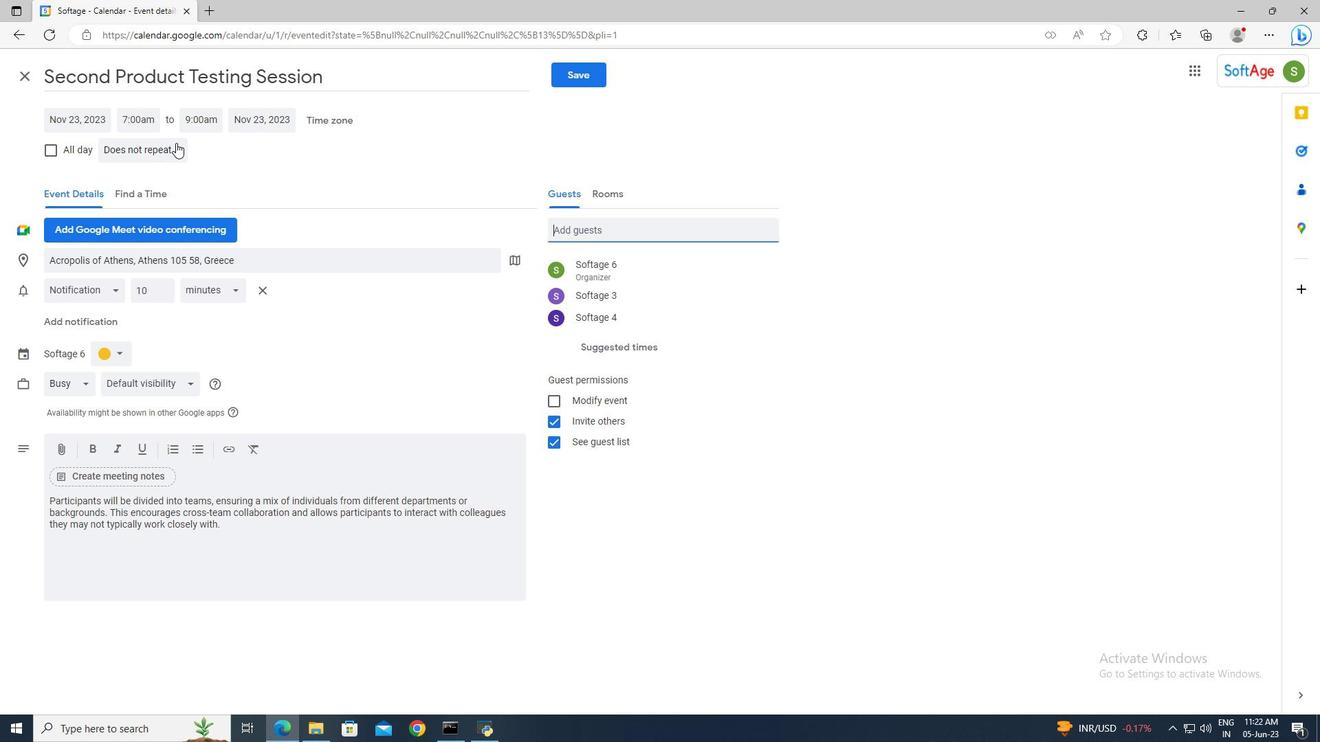 
Action: Mouse moved to (176, 150)
Screenshot: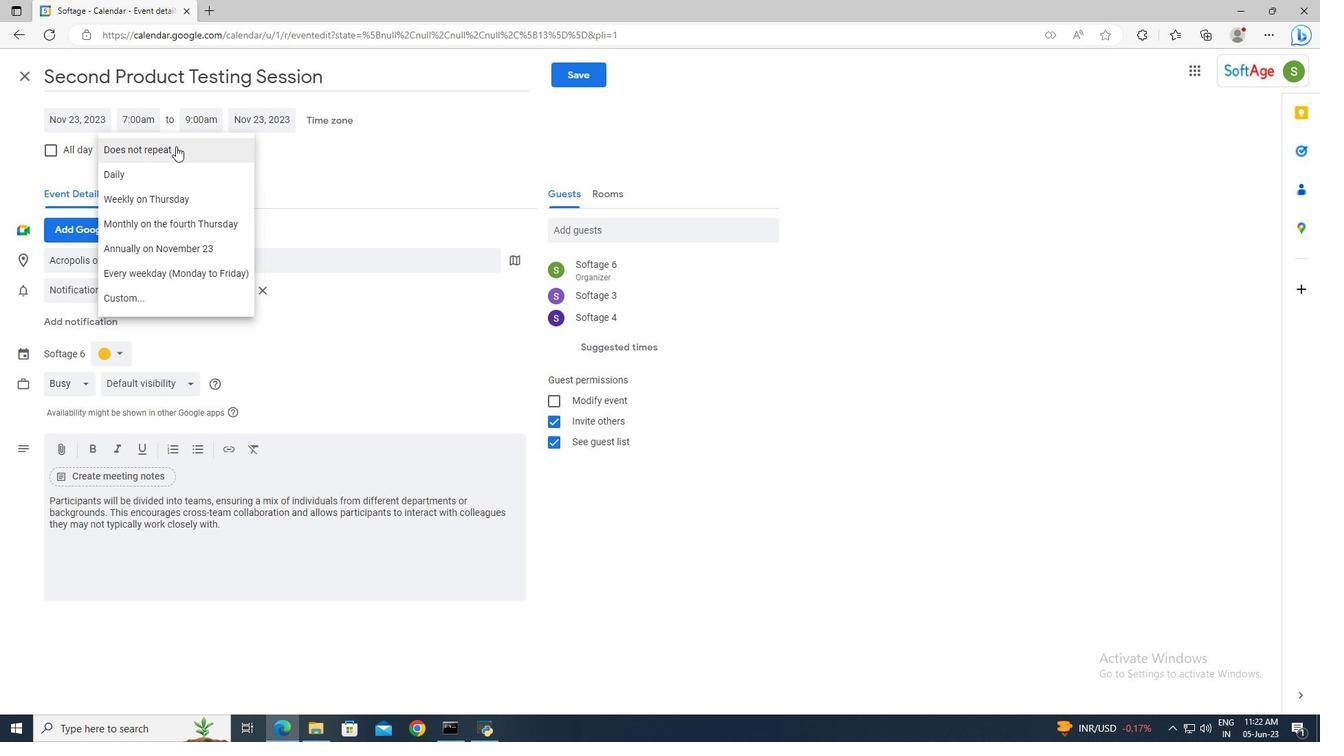 
Action: Mouse pressed left at (176, 150)
Screenshot: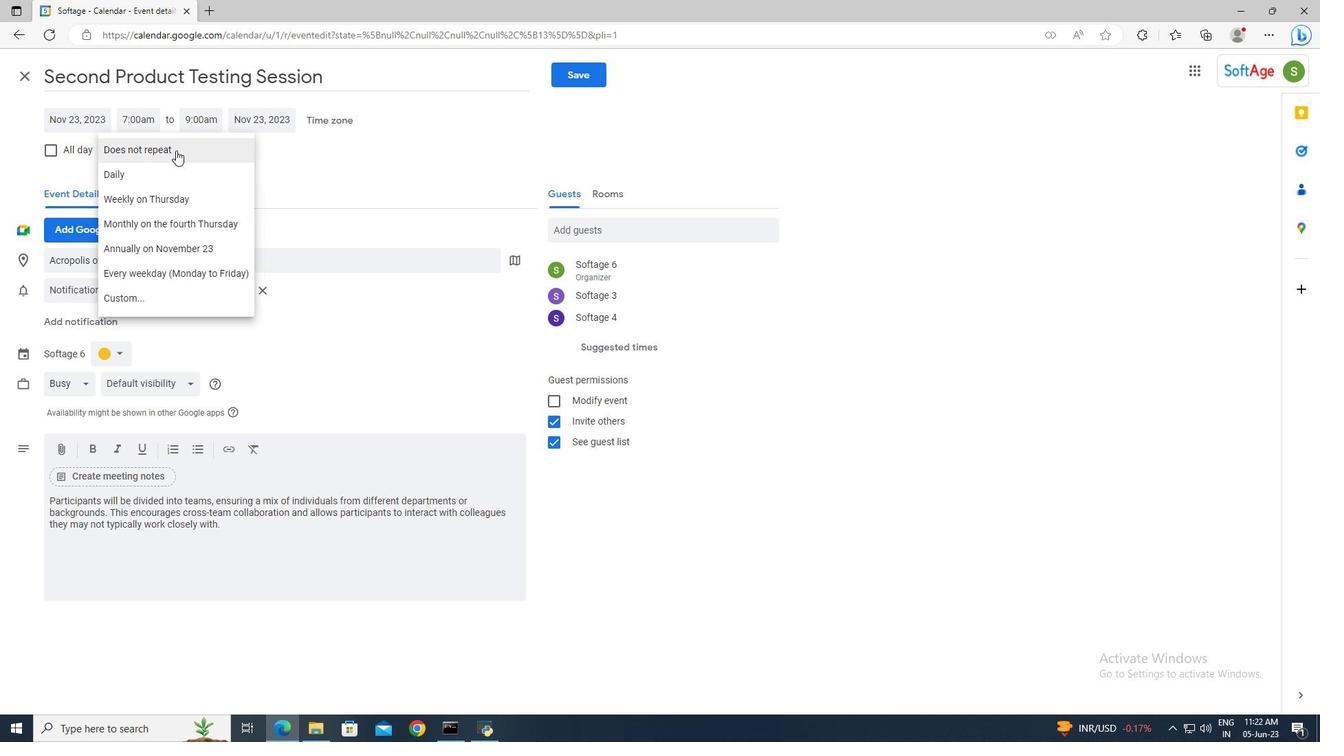
Action: Mouse moved to (570, 78)
Screenshot: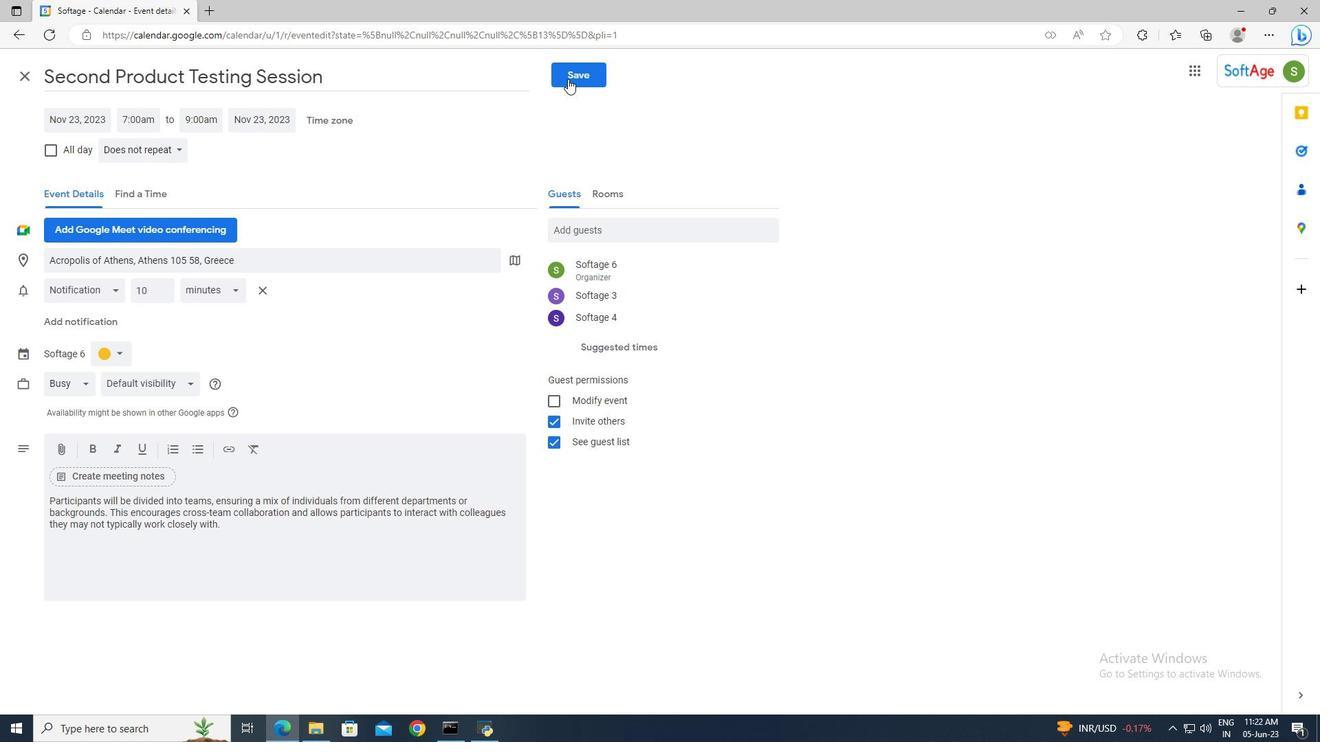 
Action: Mouse pressed left at (570, 78)
Screenshot: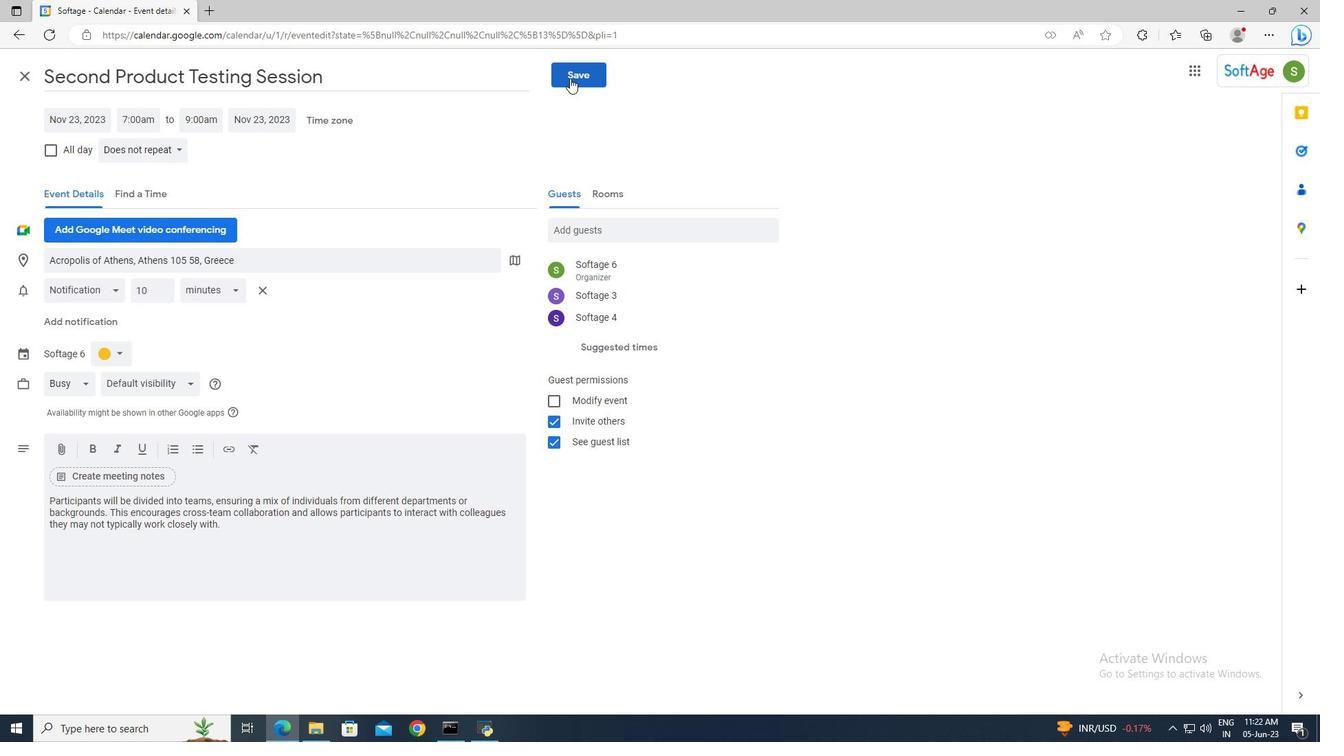 
Action: Mouse moved to (789, 416)
Screenshot: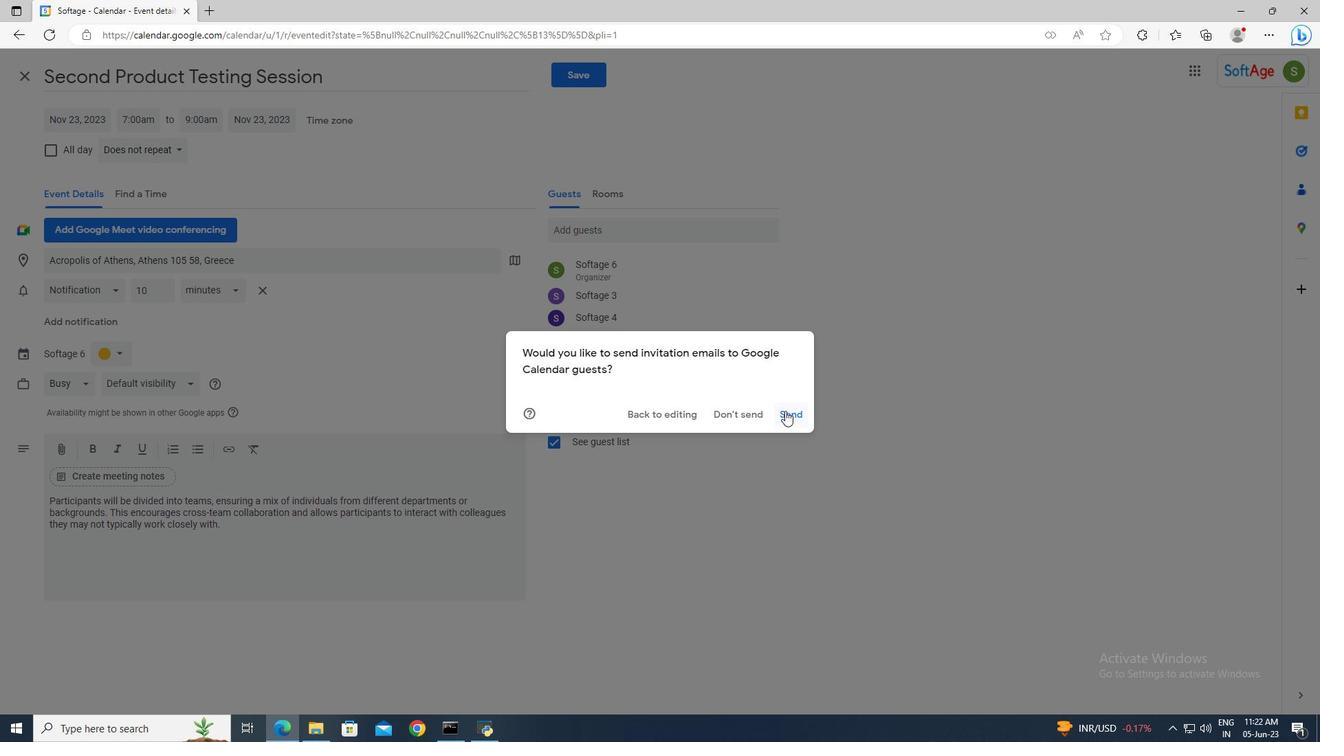 
Action: Mouse pressed left at (789, 416)
Screenshot: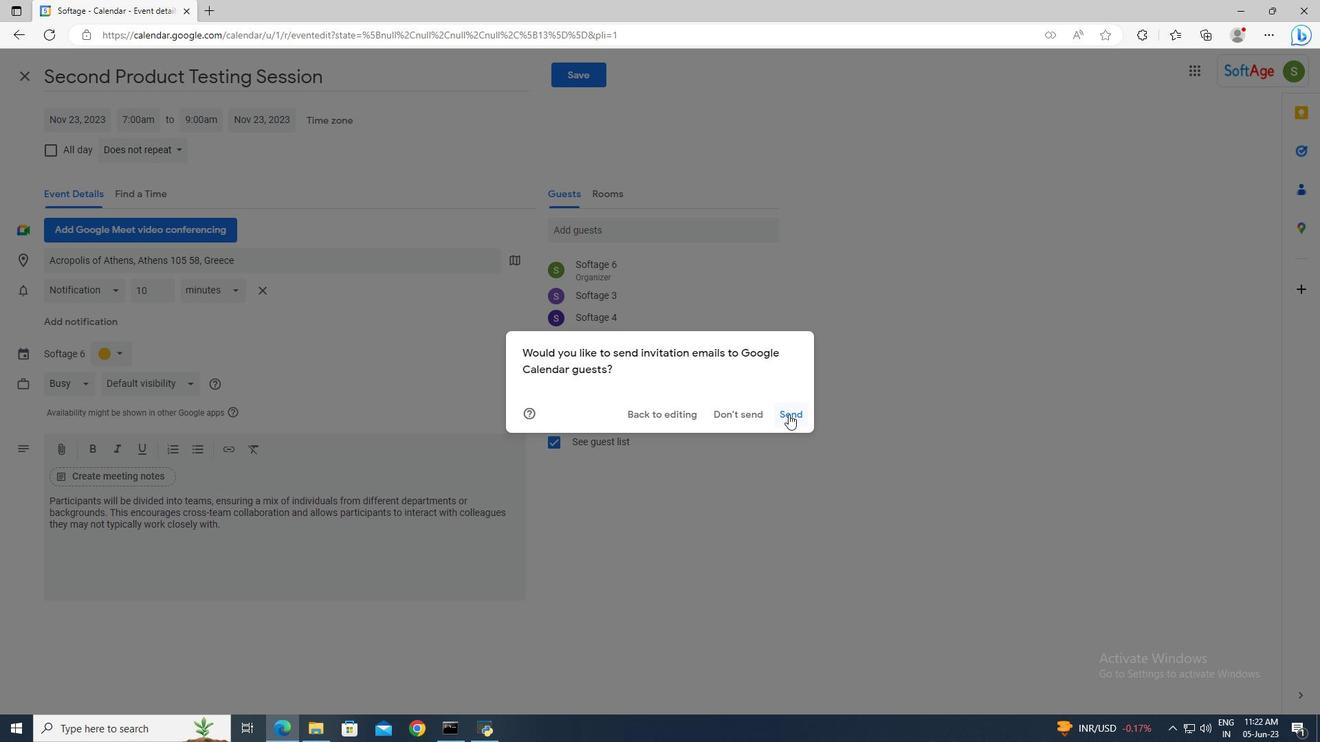 
Action: Mouse moved to (791, 417)
Screenshot: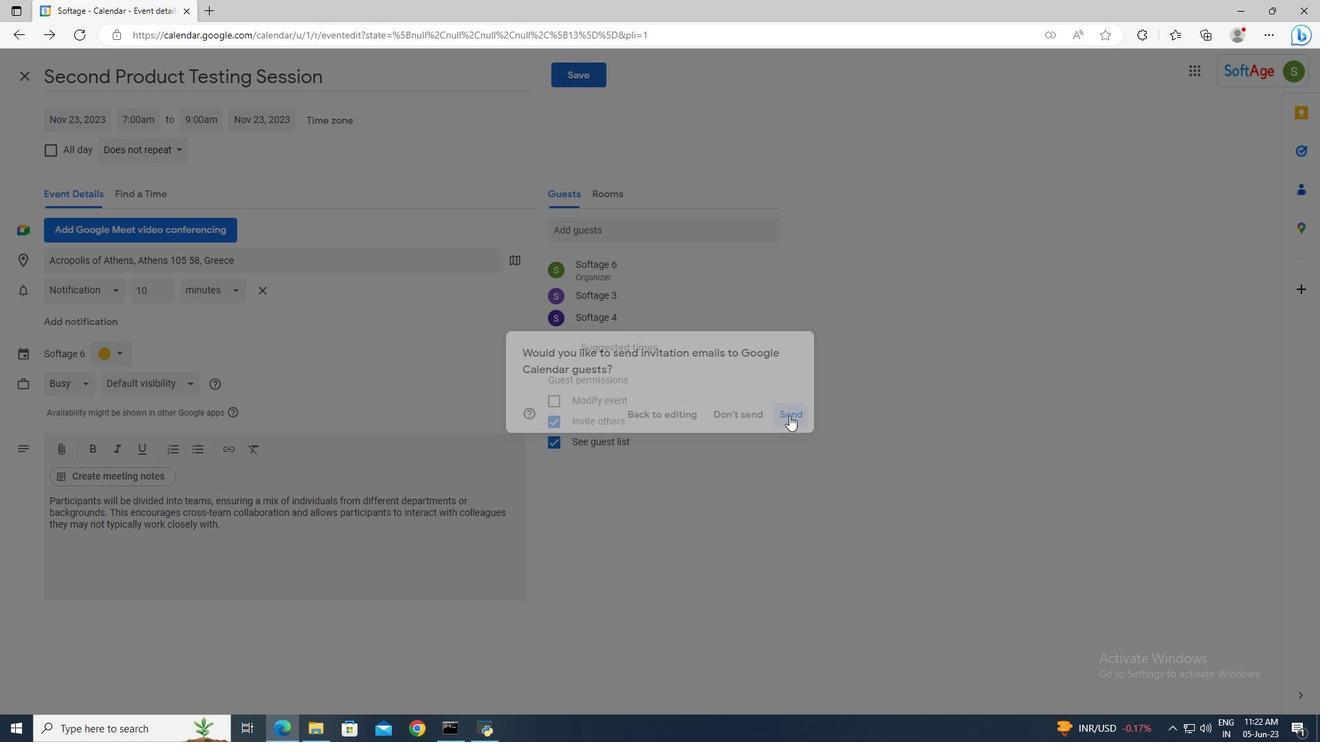 
